Task: Create a due date automation trigger when advanced on, 2 hours before a card is due add fields with custom field "Resume" set to a number greater than 1 and greater than 10.
Action: Mouse moved to (886, 256)
Screenshot: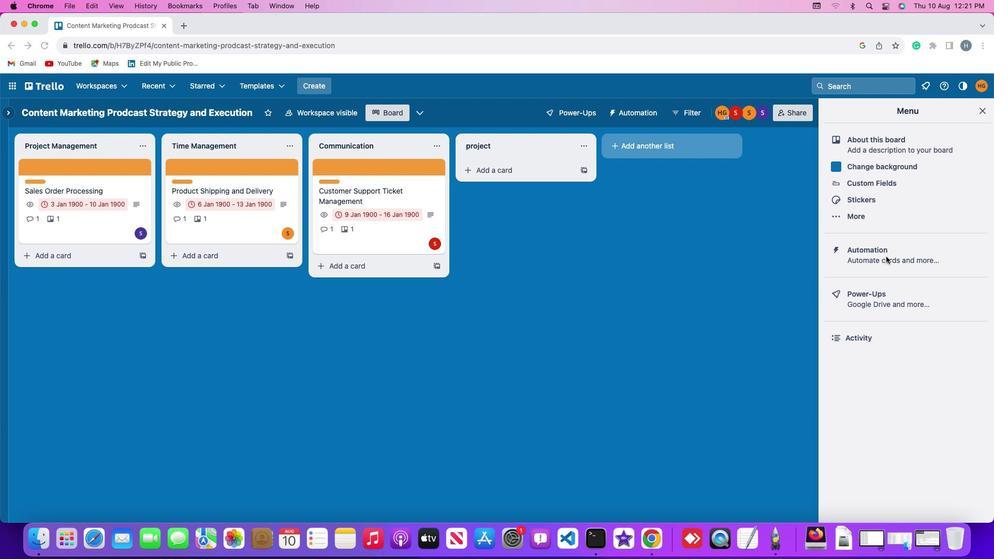 
Action: Mouse pressed left at (886, 256)
Screenshot: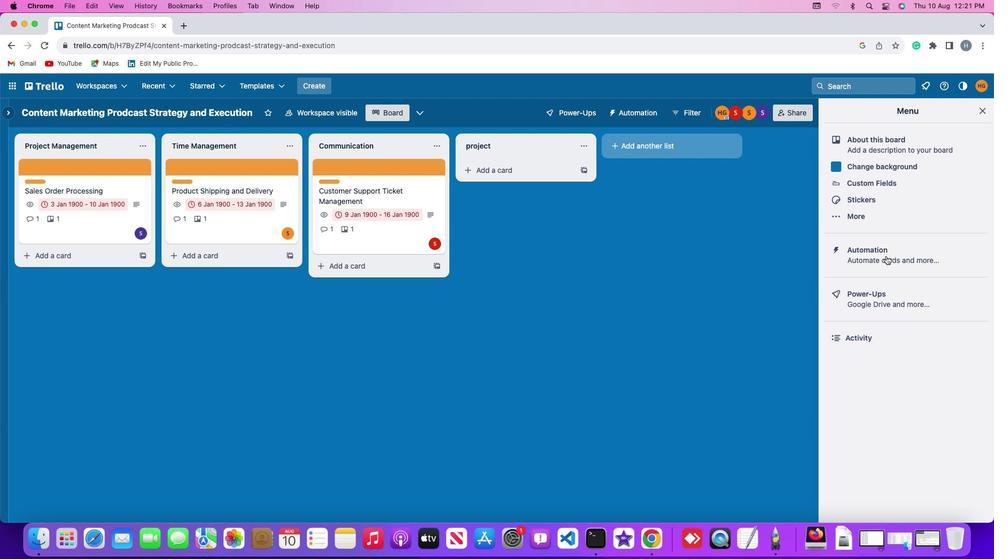 
Action: Mouse moved to (886, 256)
Screenshot: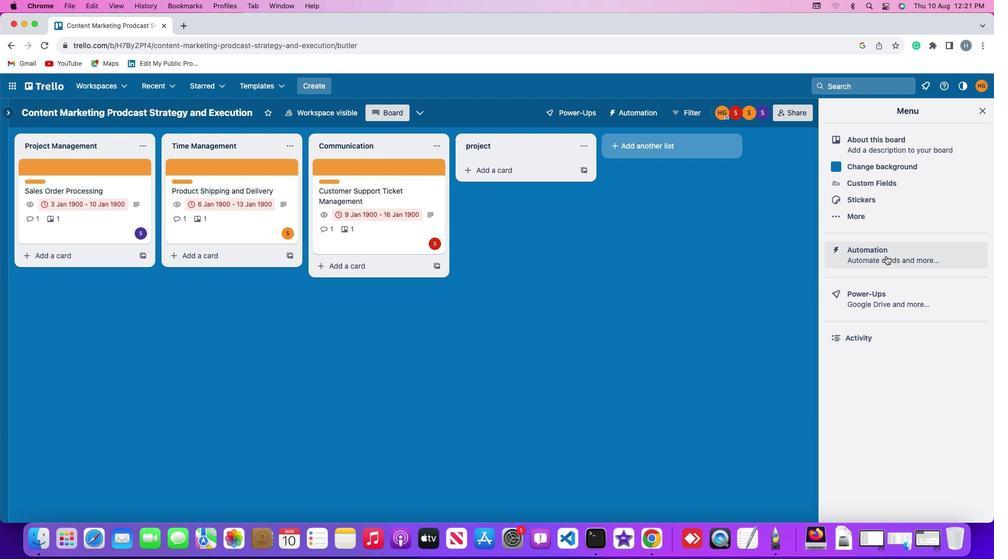
Action: Mouse pressed left at (886, 256)
Screenshot: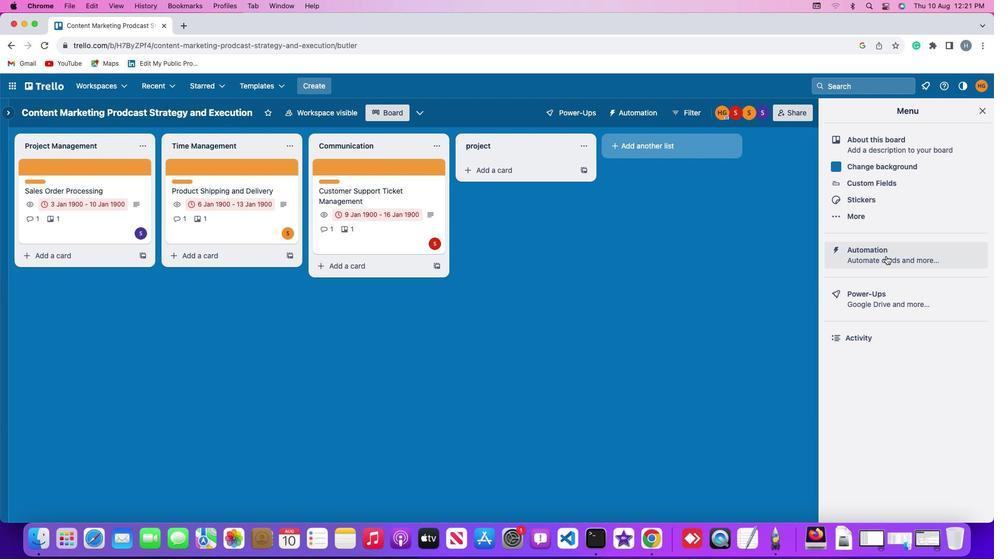 
Action: Mouse moved to (56, 246)
Screenshot: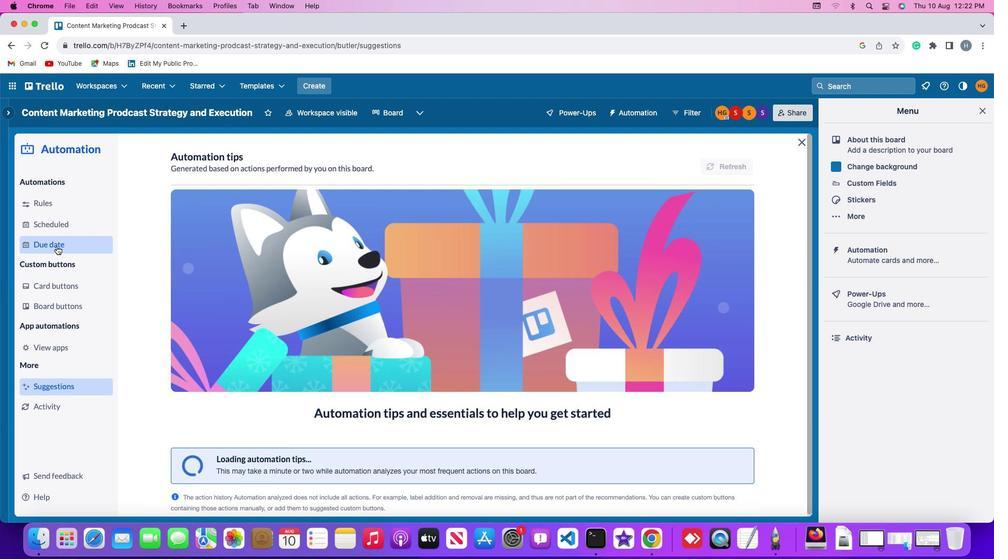 
Action: Mouse pressed left at (56, 246)
Screenshot: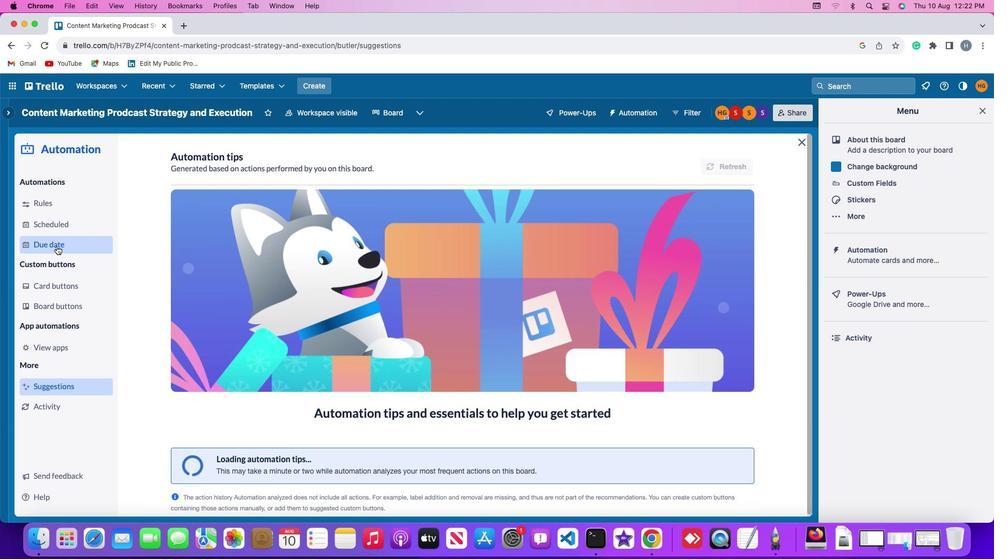 
Action: Mouse moved to (702, 159)
Screenshot: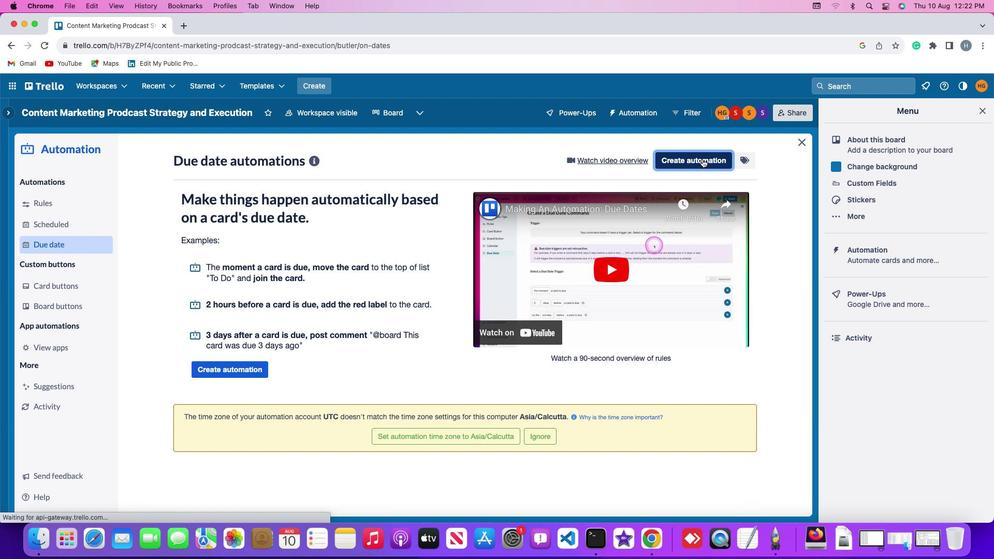 
Action: Mouse pressed left at (702, 159)
Screenshot: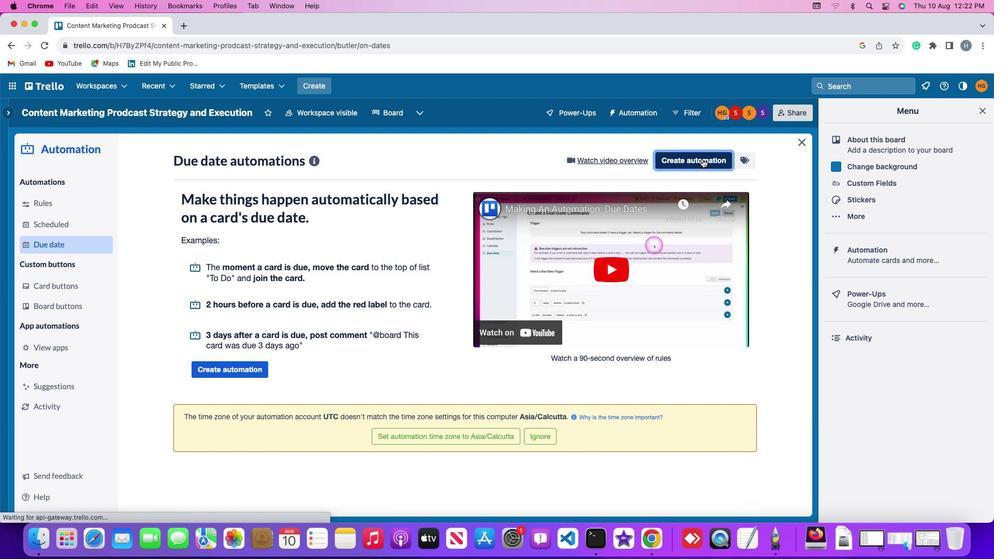 
Action: Mouse moved to (301, 258)
Screenshot: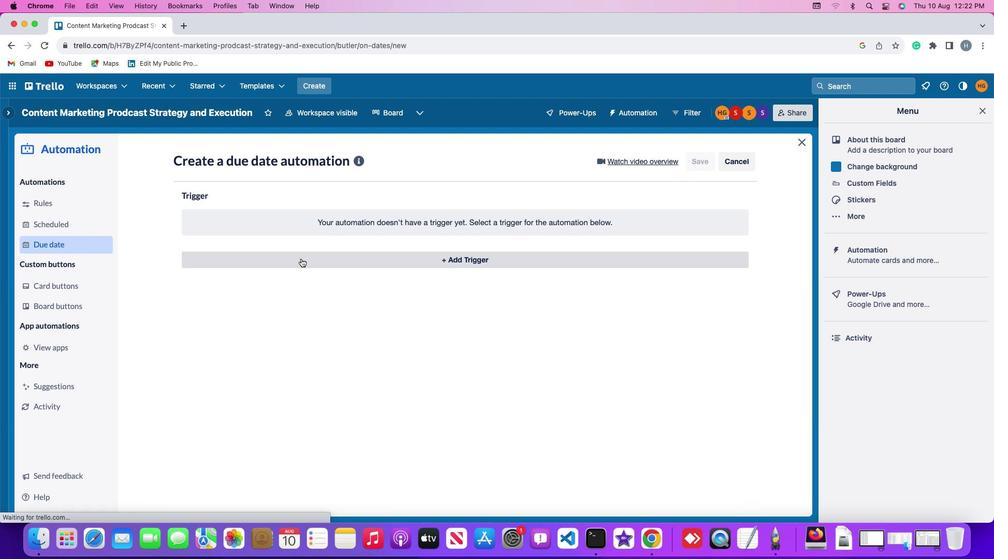 
Action: Mouse pressed left at (301, 258)
Screenshot: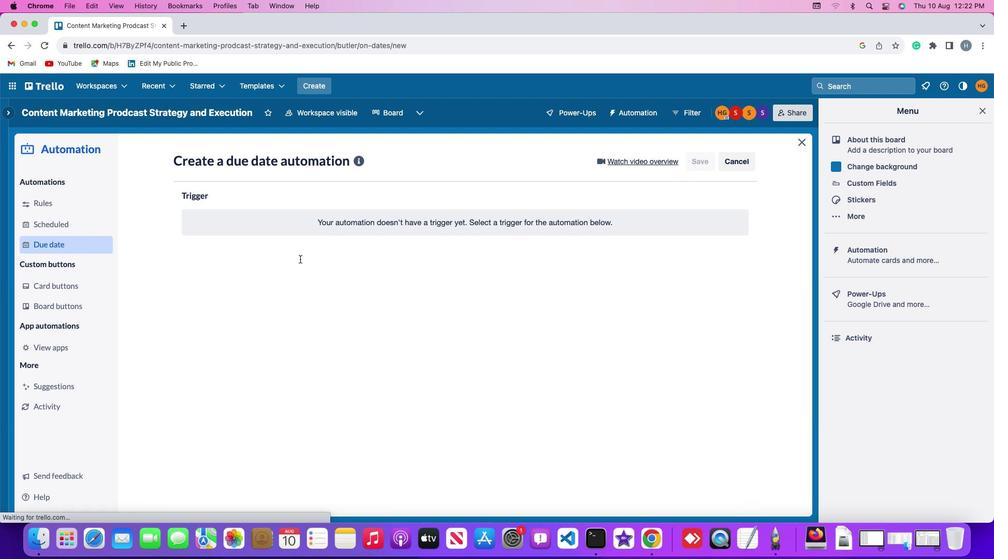 
Action: Mouse moved to (205, 417)
Screenshot: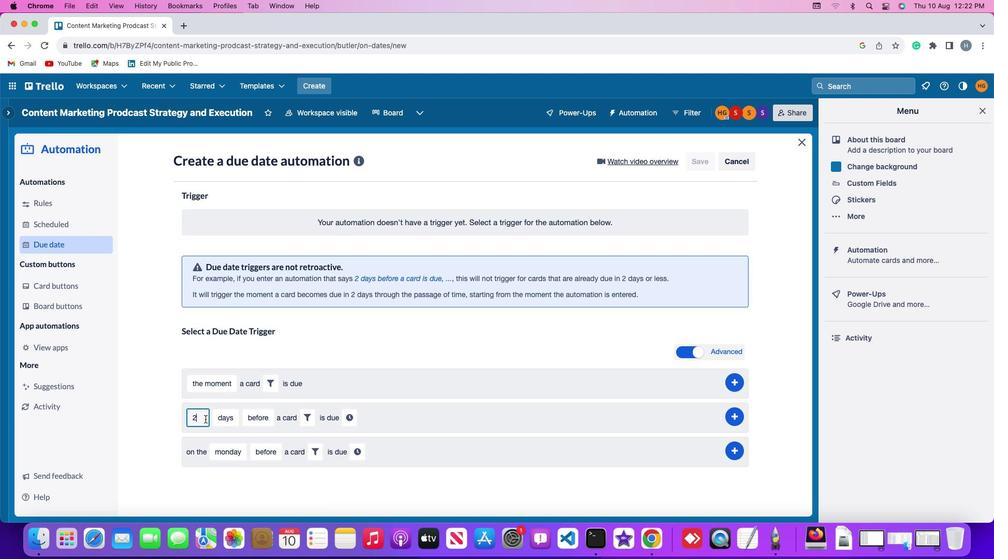 
Action: Mouse pressed left at (205, 417)
Screenshot: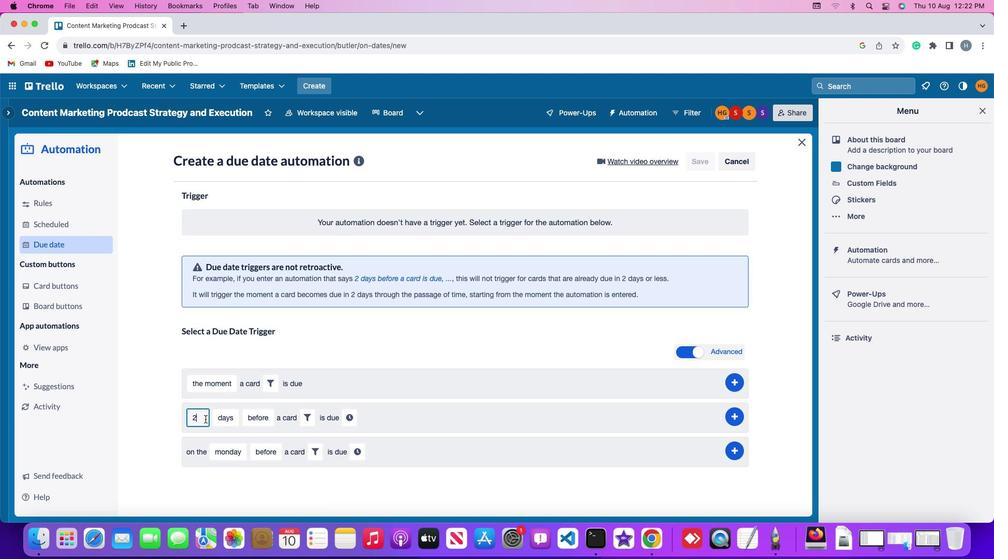 
Action: Mouse moved to (206, 419)
Screenshot: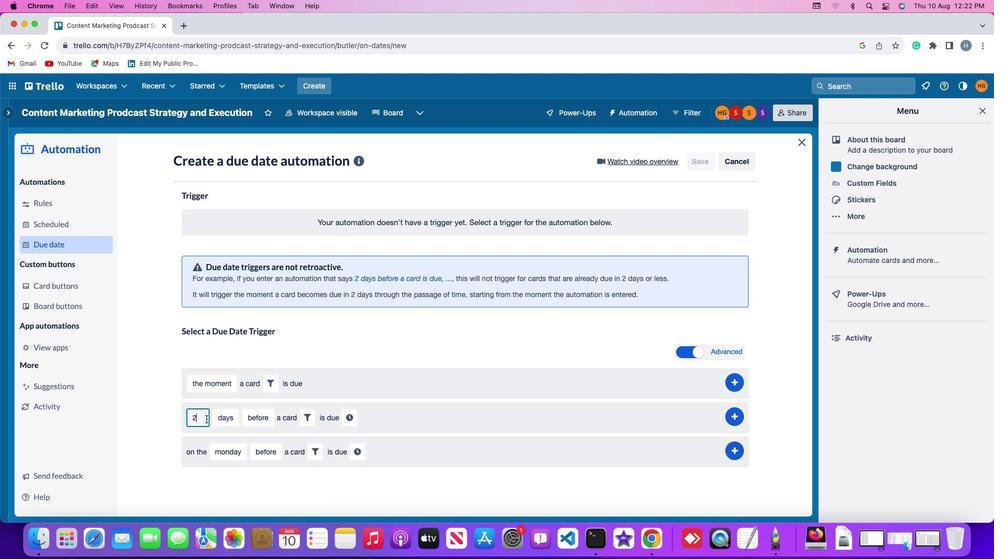 
Action: Key pressed Key.backspace
Screenshot: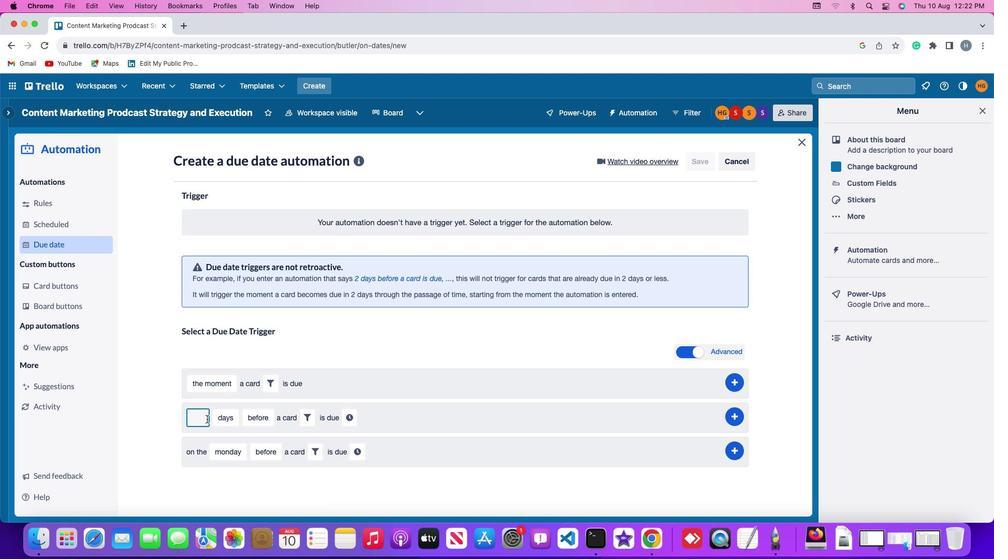 
Action: Mouse moved to (209, 419)
Screenshot: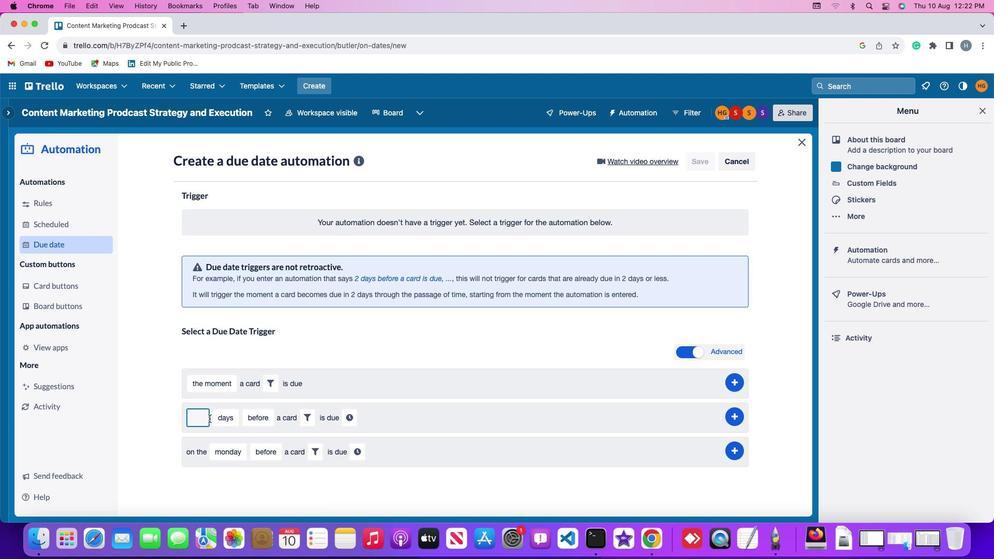
Action: Key pressed '2'
Screenshot: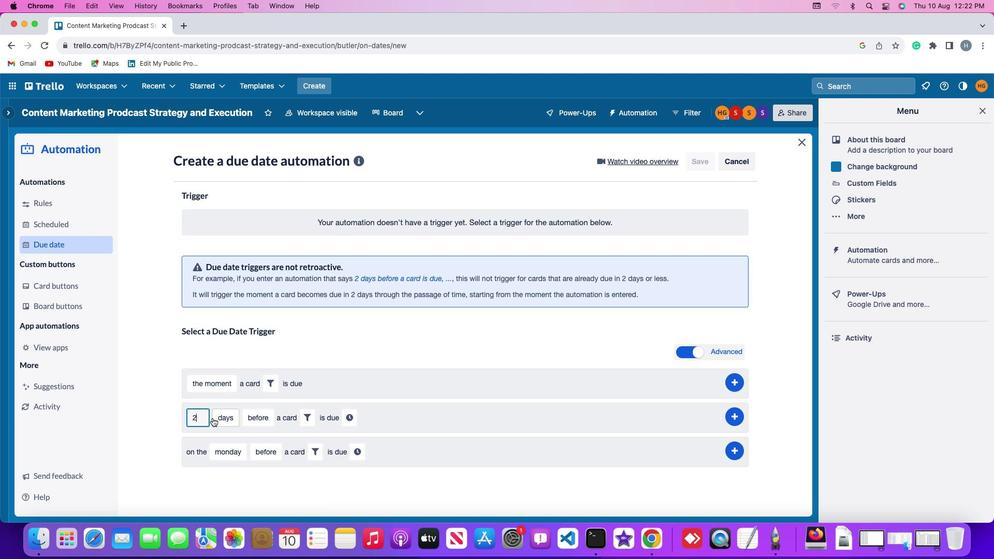 
Action: Mouse moved to (228, 417)
Screenshot: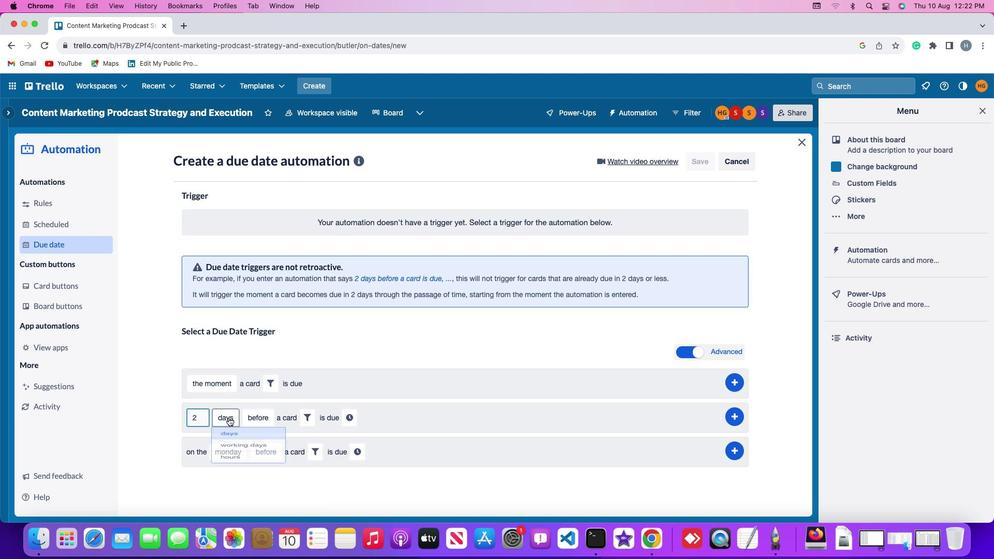 
Action: Mouse pressed left at (228, 417)
Screenshot: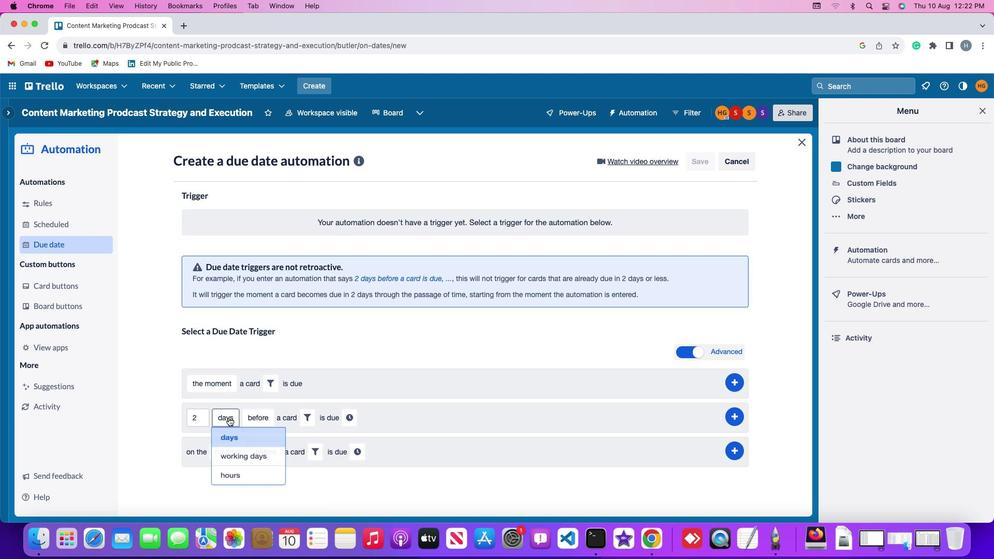 
Action: Mouse moved to (239, 481)
Screenshot: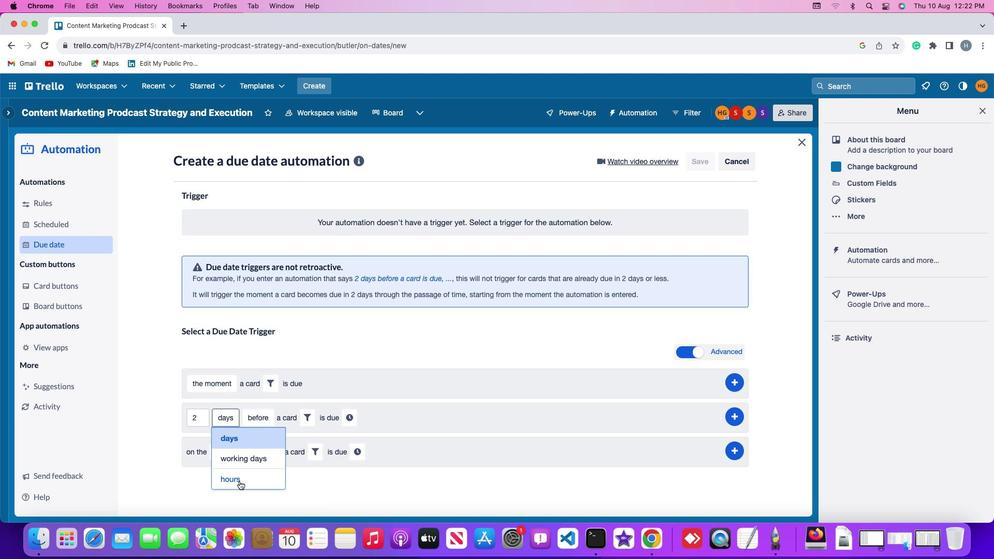 
Action: Mouse pressed left at (239, 481)
Screenshot: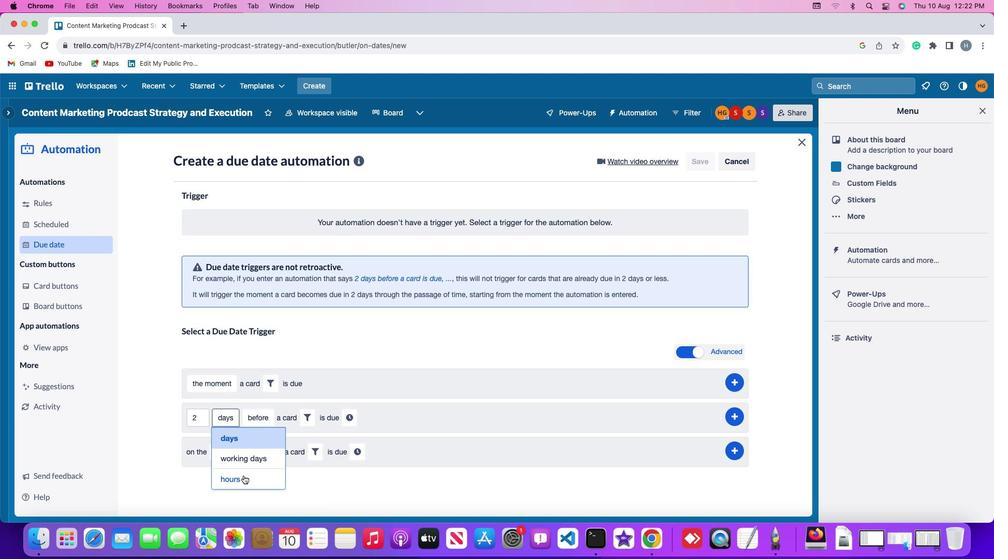 
Action: Mouse moved to (266, 416)
Screenshot: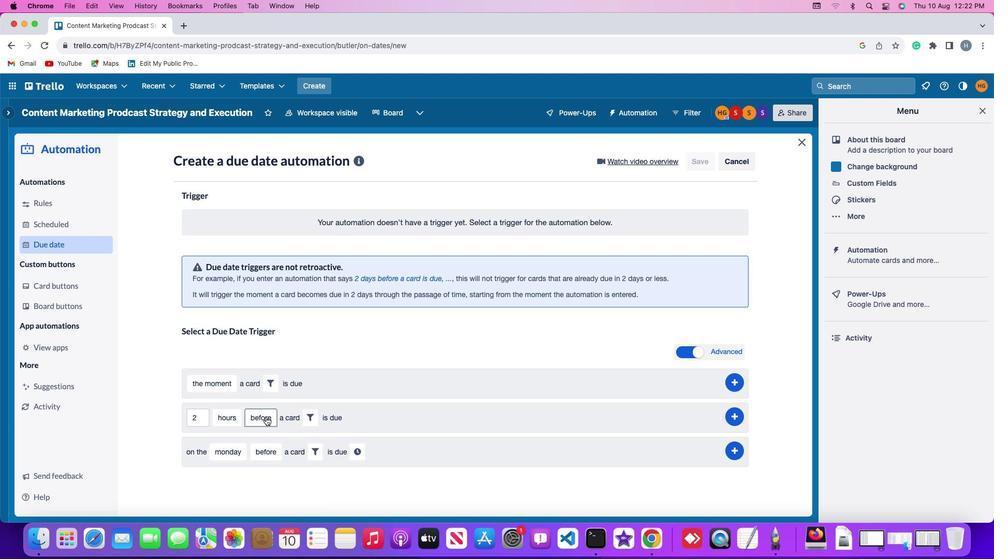
Action: Mouse pressed left at (266, 416)
Screenshot: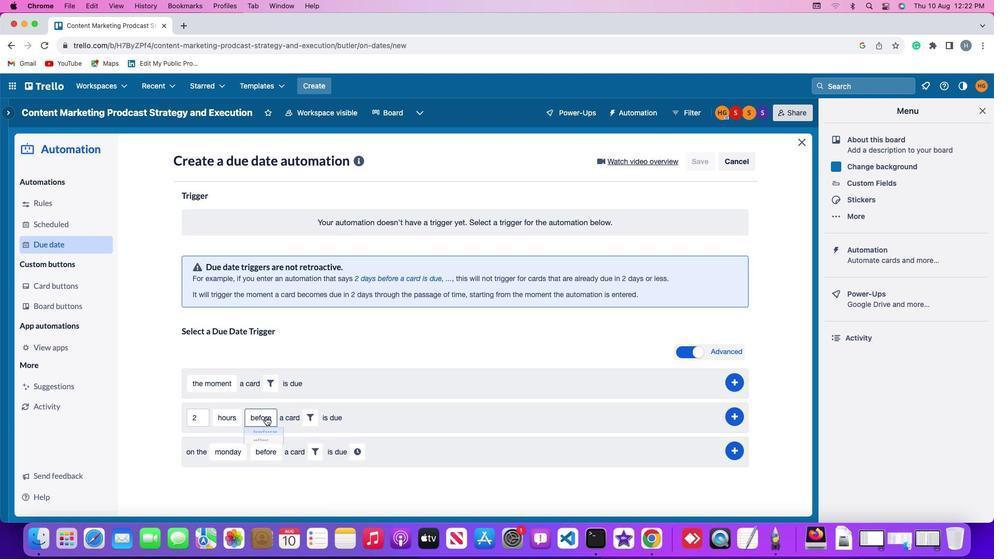 
Action: Mouse moved to (269, 433)
Screenshot: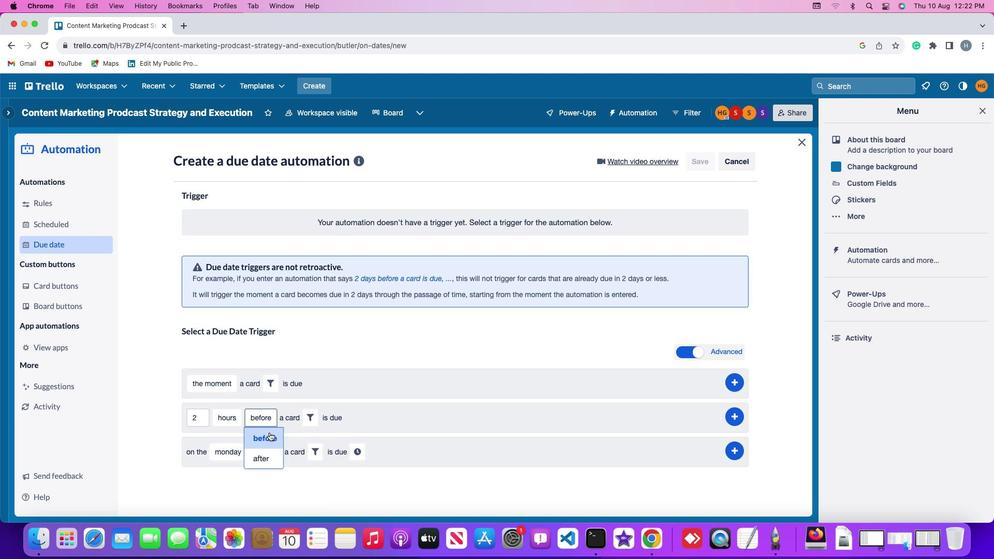 
Action: Mouse pressed left at (269, 433)
Screenshot: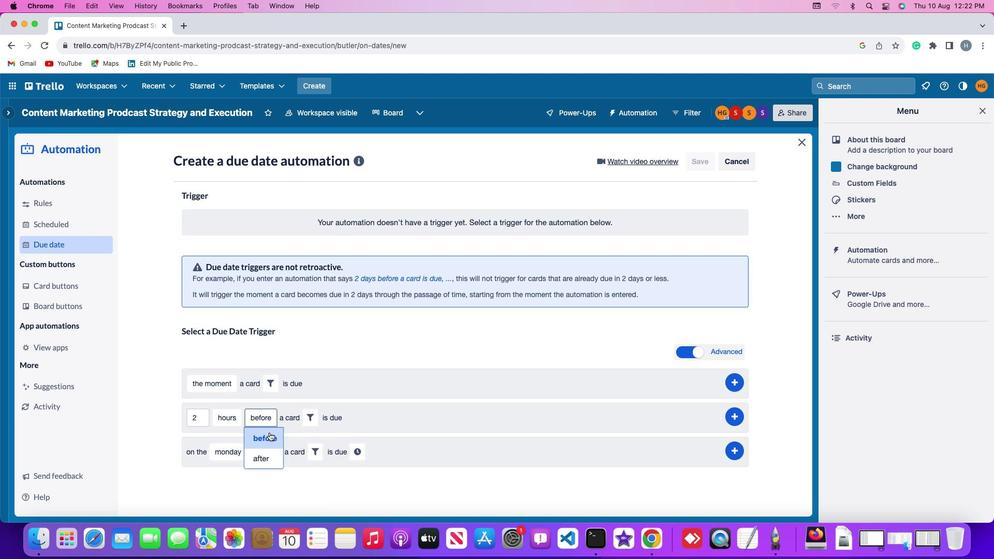 
Action: Mouse moved to (306, 416)
Screenshot: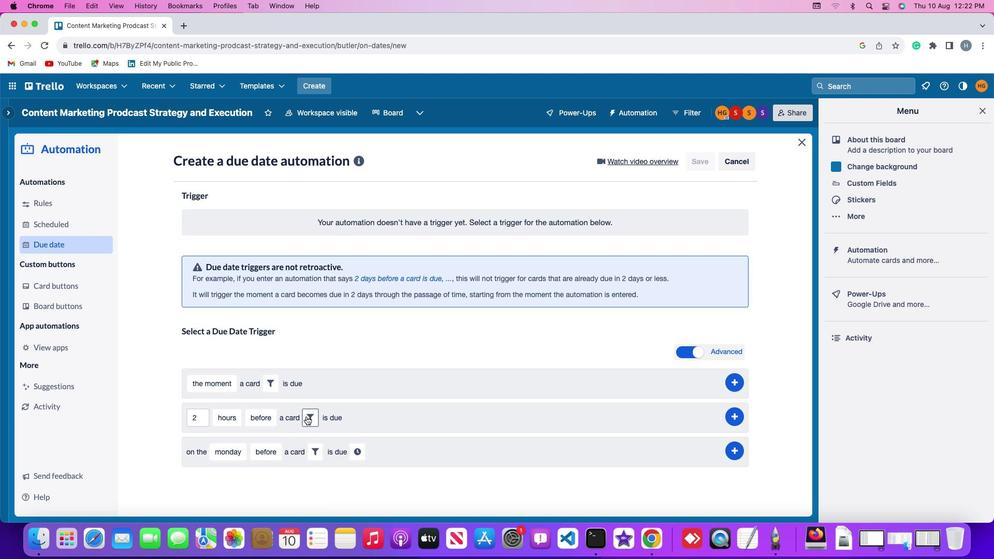 
Action: Mouse pressed left at (306, 416)
Screenshot: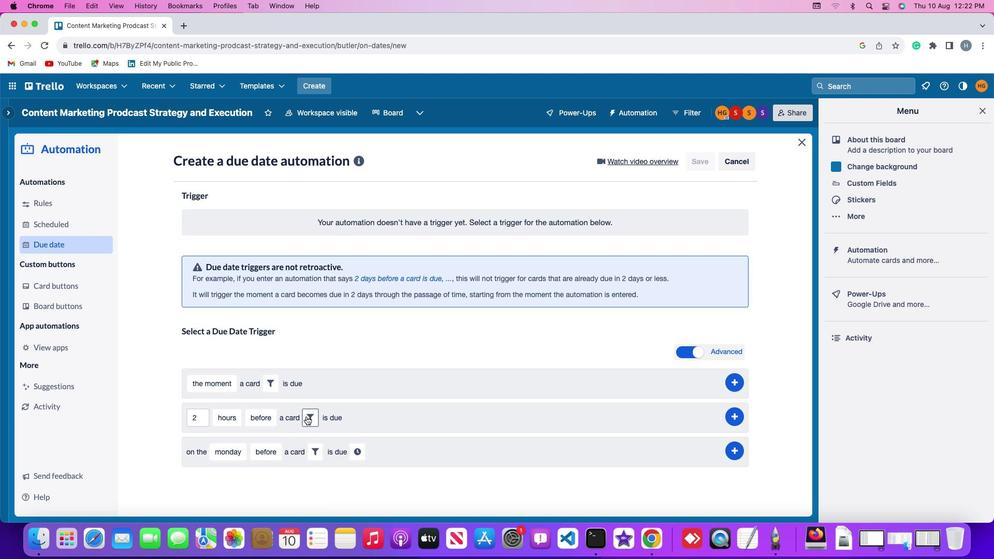 
Action: Mouse moved to (487, 447)
Screenshot: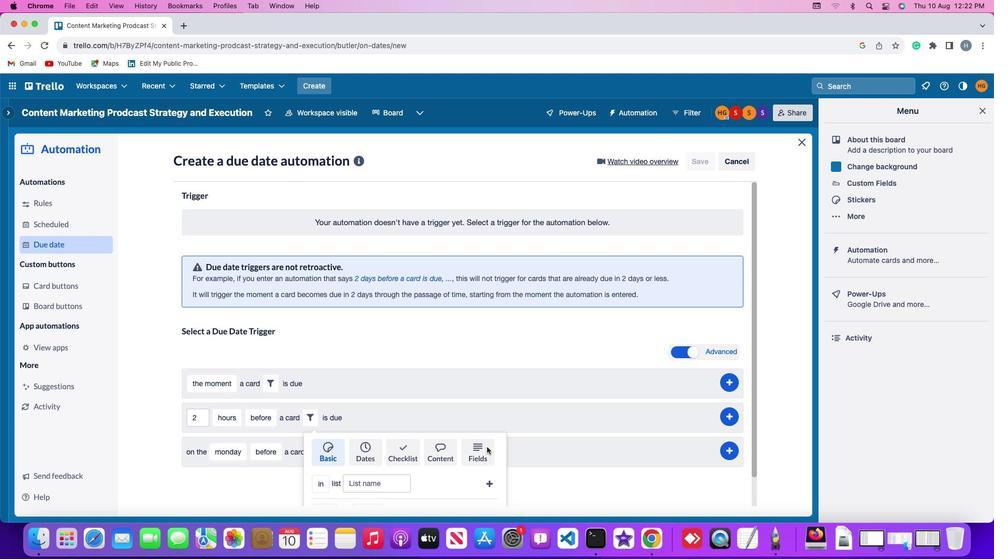
Action: Mouse pressed left at (487, 447)
Screenshot: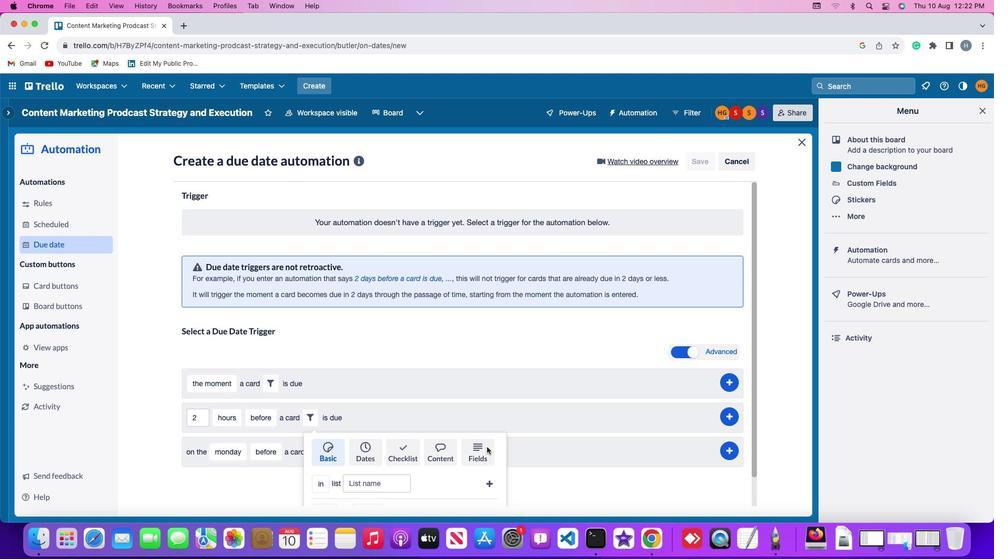 
Action: Mouse moved to (275, 468)
Screenshot: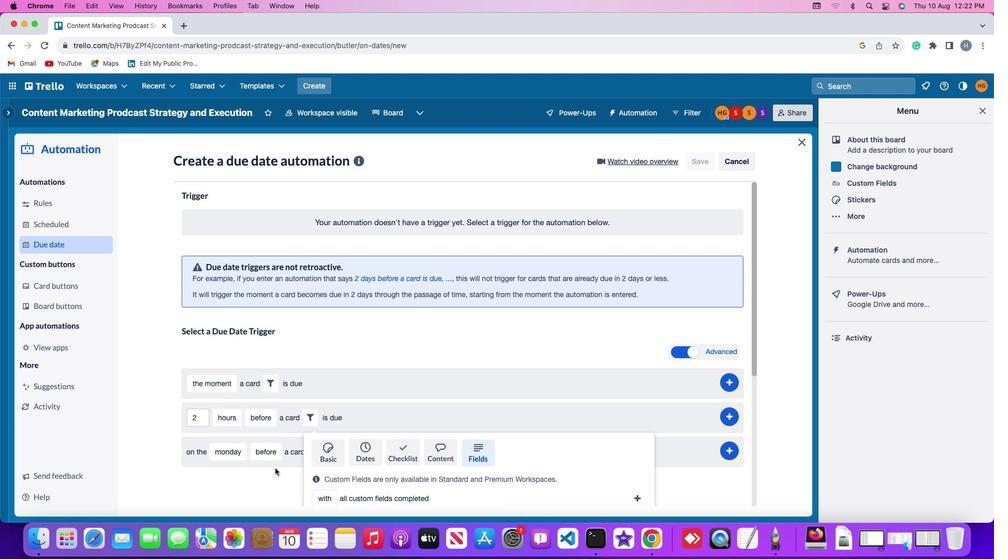 
Action: Mouse scrolled (275, 468) with delta (0, 0)
Screenshot: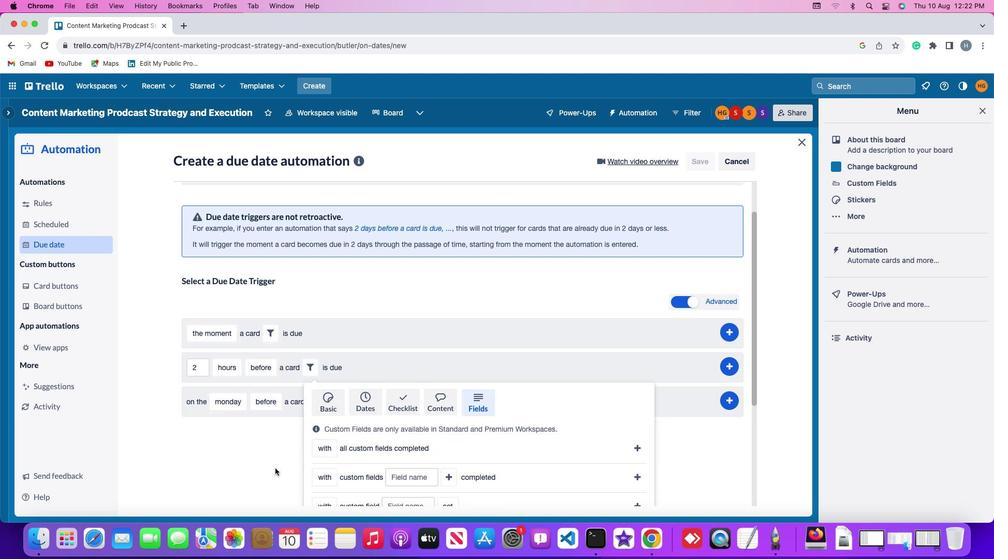 
Action: Mouse scrolled (275, 468) with delta (0, 0)
Screenshot: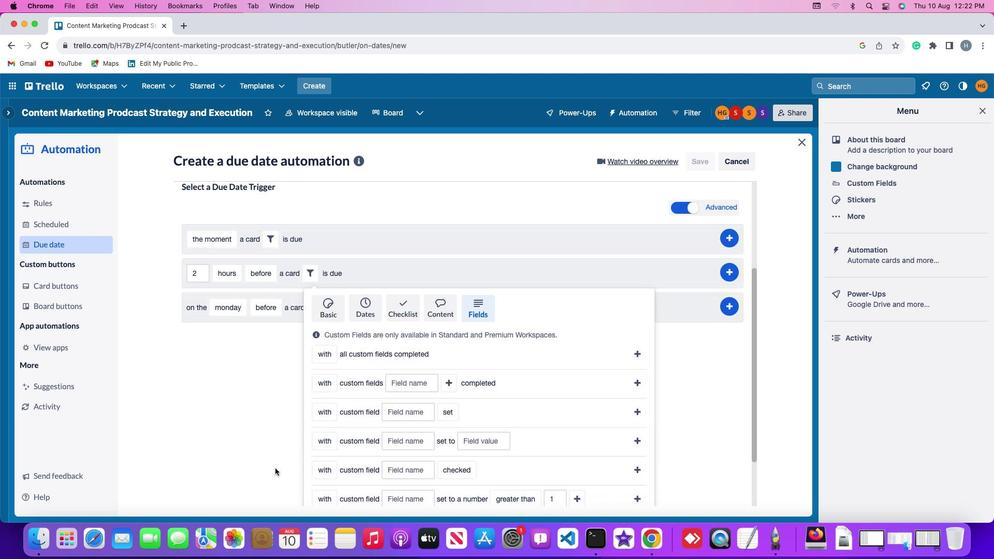 
Action: Mouse scrolled (275, 468) with delta (0, -1)
Screenshot: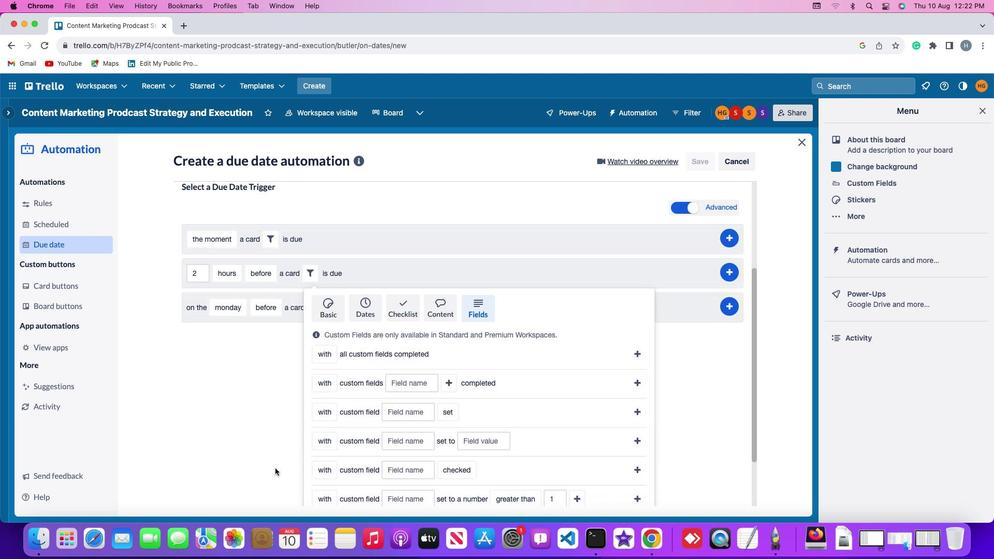 
Action: Mouse scrolled (275, 468) with delta (0, -2)
Screenshot: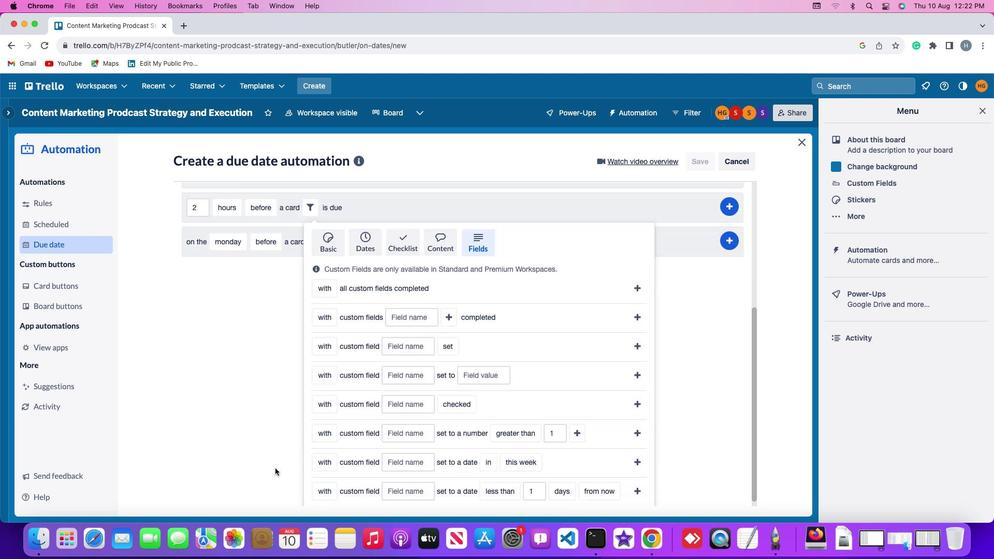 
Action: Mouse scrolled (275, 468) with delta (0, 0)
Screenshot: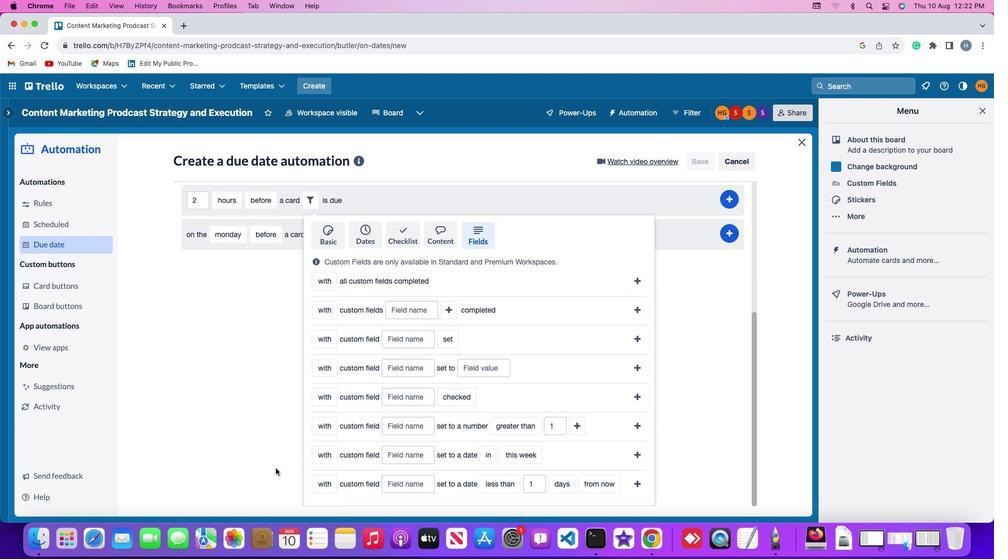 
Action: Mouse scrolled (275, 468) with delta (0, 0)
Screenshot: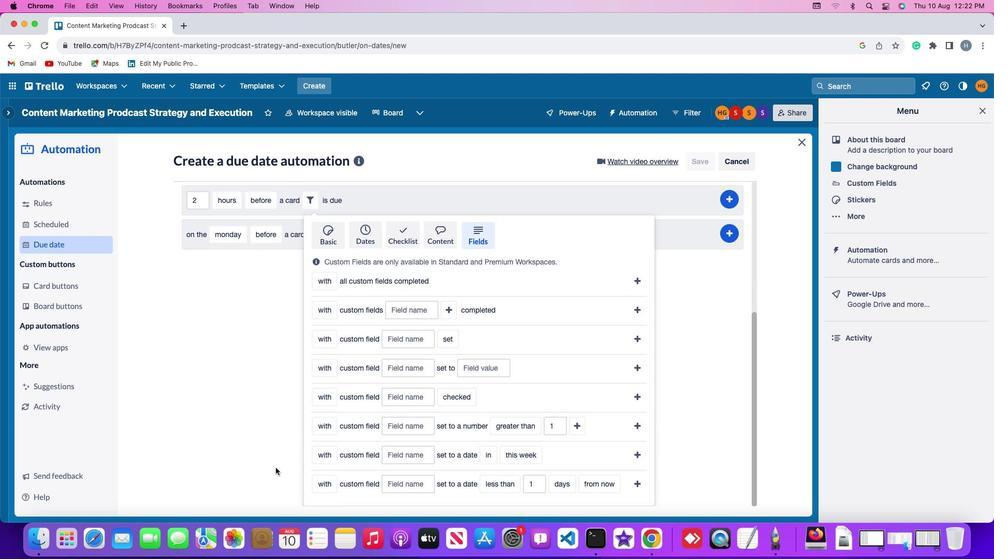 
Action: Mouse scrolled (275, 468) with delta (0, -1)
Screenshot: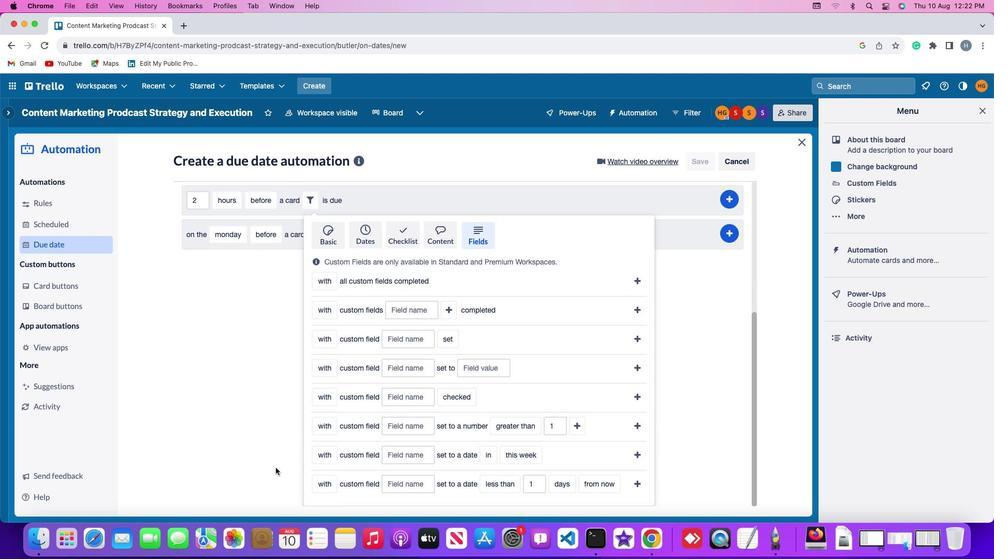 
Action: Mouse scrolled (275, 468) with delta (0, -2)
Screenshot: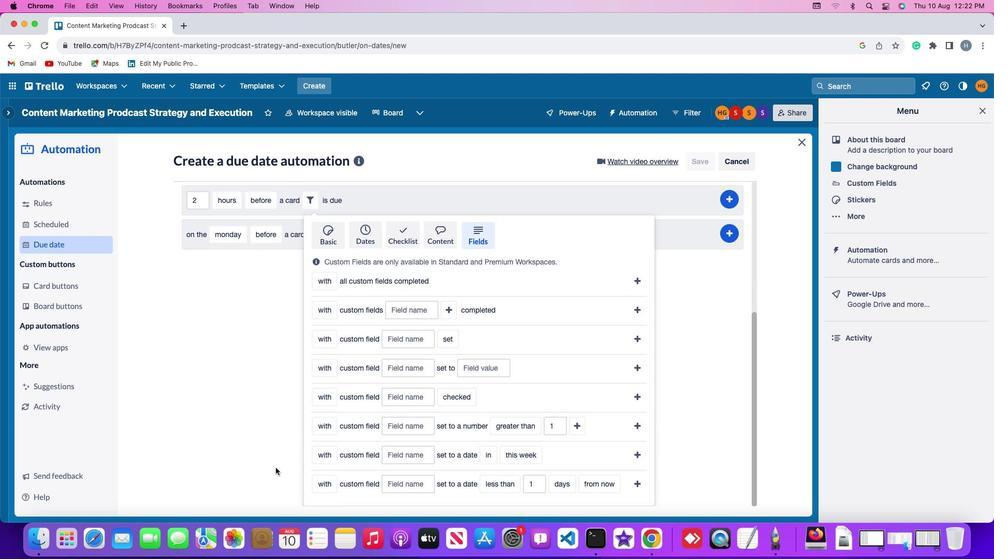 
Action: Mouse scrolled (275, 468) with delta (0, -3)
Screenshot: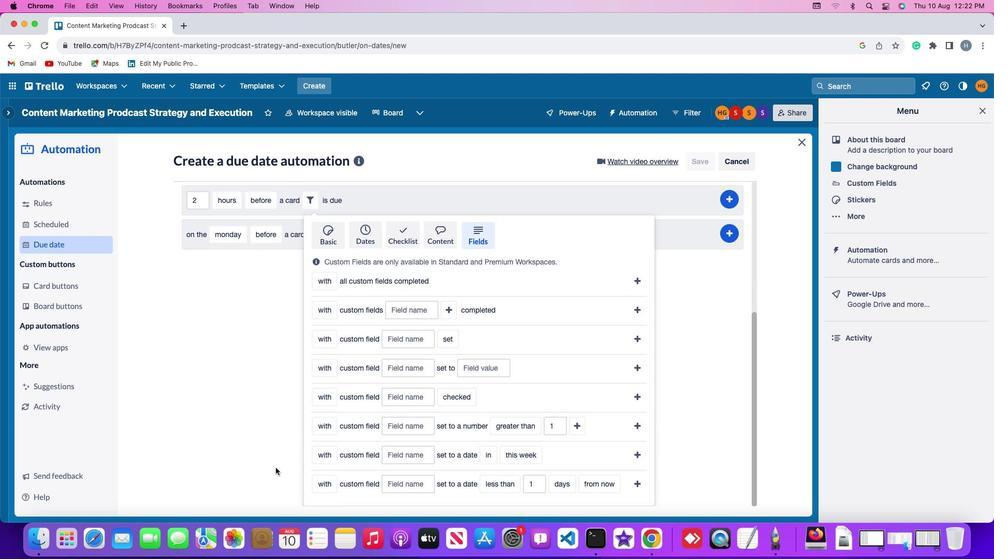 
Action: Mouse moved to (275, 468)
Screenshot: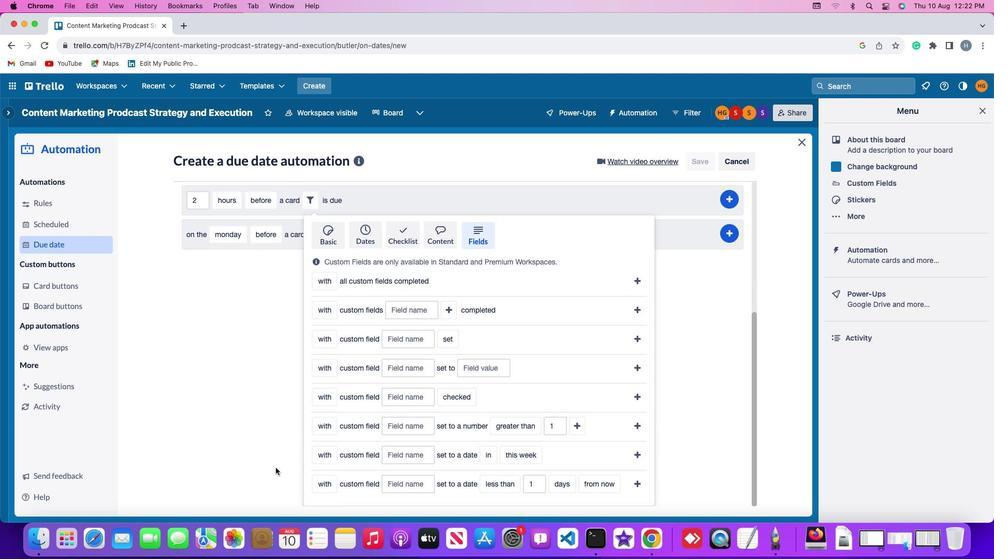 
Action: Mouse scrolled (275, 468) with delta (0, 0)
Screenshot: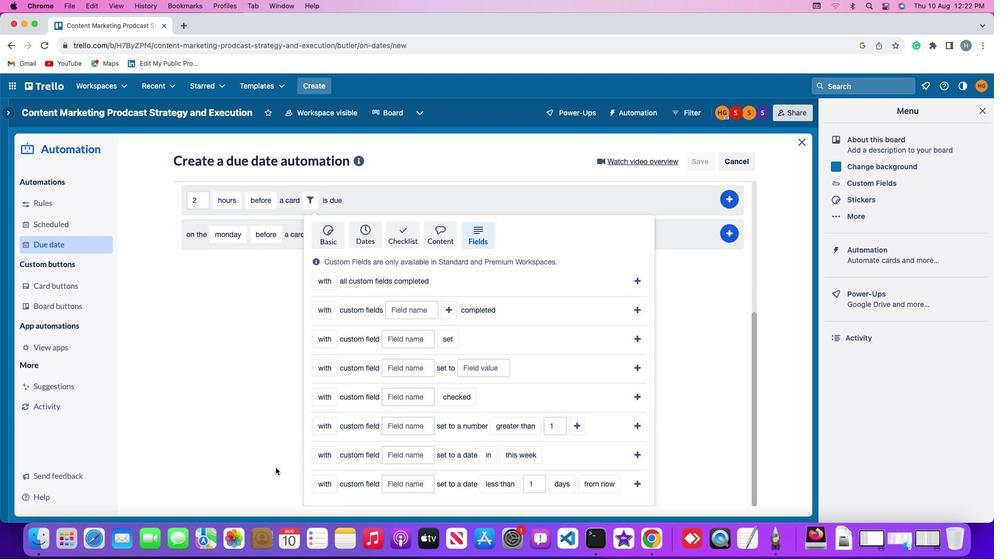 
Action: Mouse scrolled (275, 468) with delta (0, 0)
Screenshot: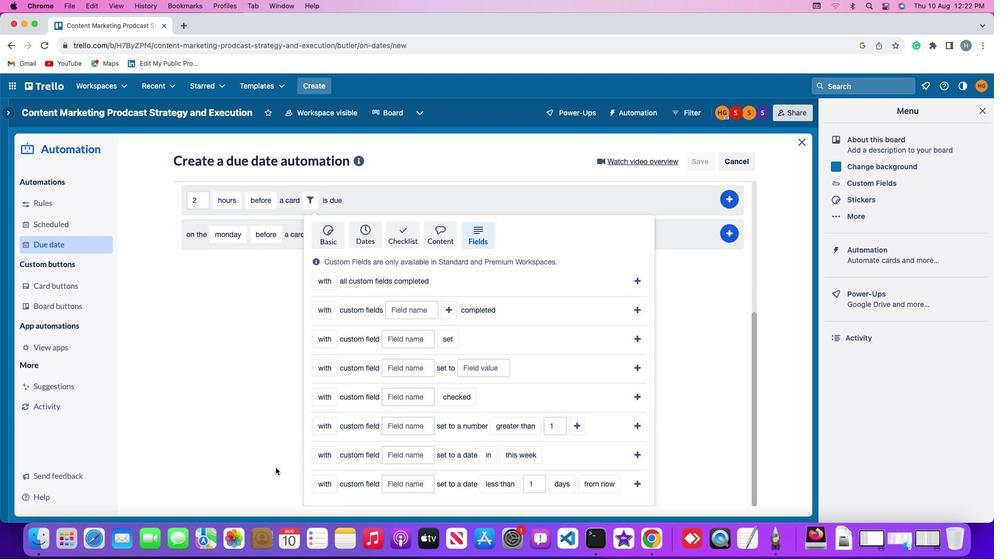 
Action: Mouse scrolled (275, 468) with delta (0, -1)
Screenshot: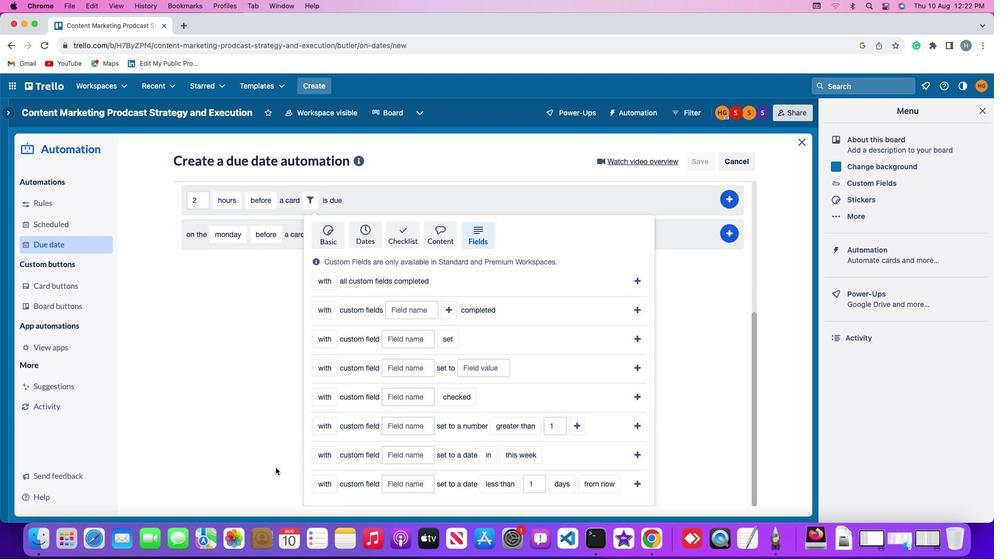 
Action: Mouse moved to (329, 423)
Screenshot: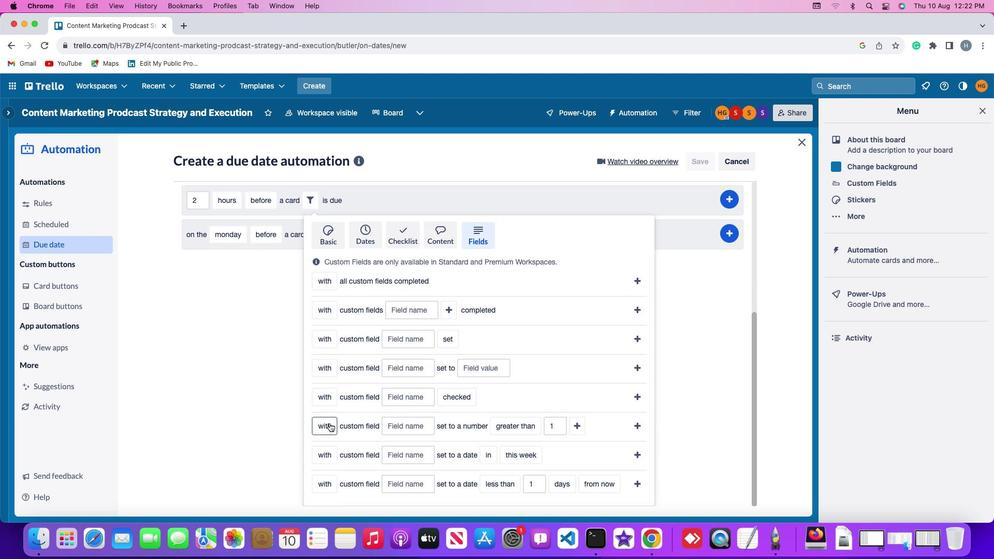 
Action: Mouse pressed left at (329, 423)
Screenshot: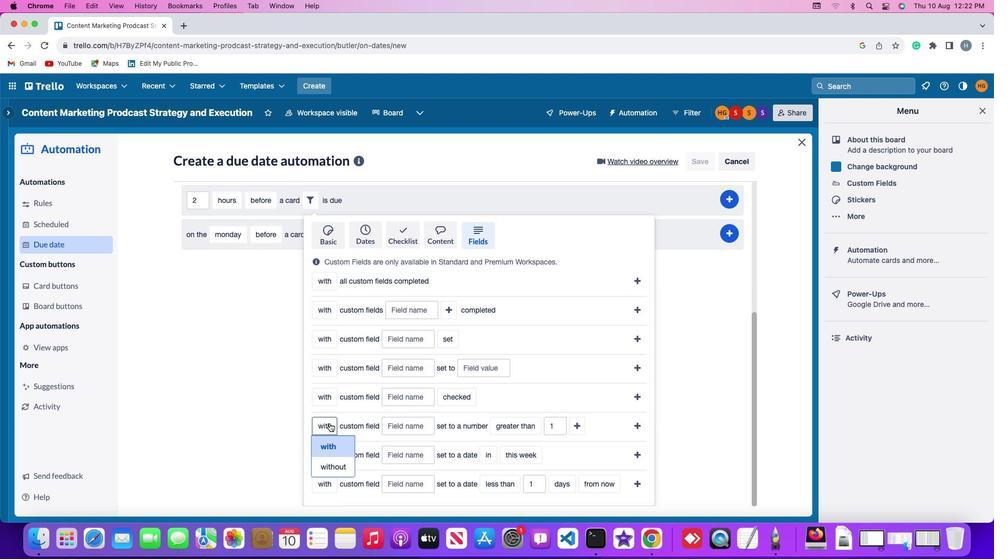 
Action: Mouse moved to (336, 442)
Screenshot: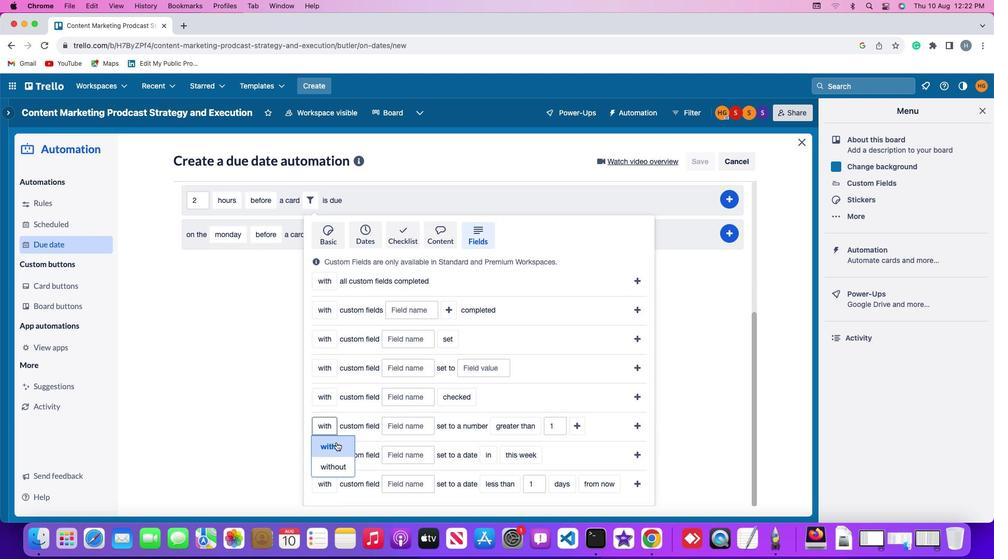 
Action: Mouse pressed left at (336, 442)
Screenshot: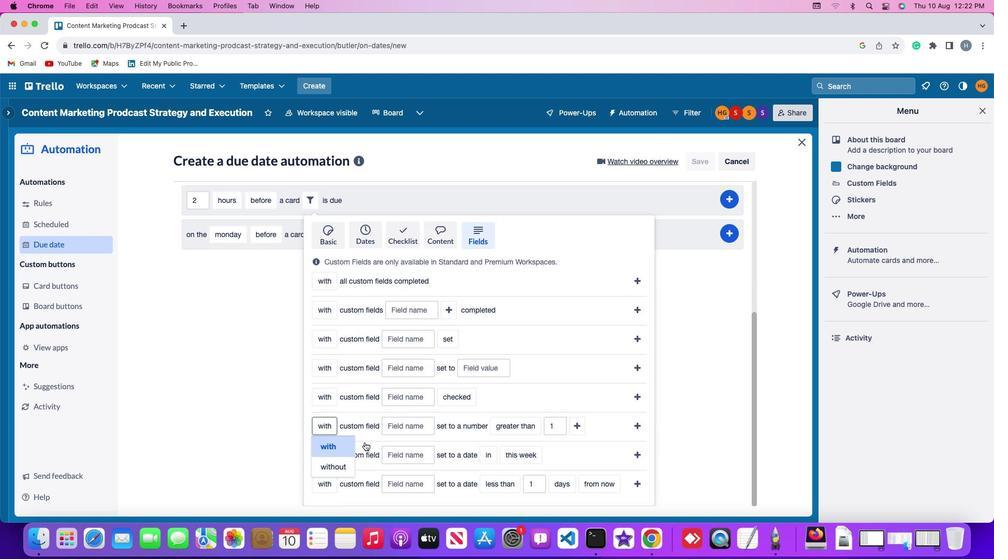 
Action: Mouse moved to (408, 428)
Screenshot: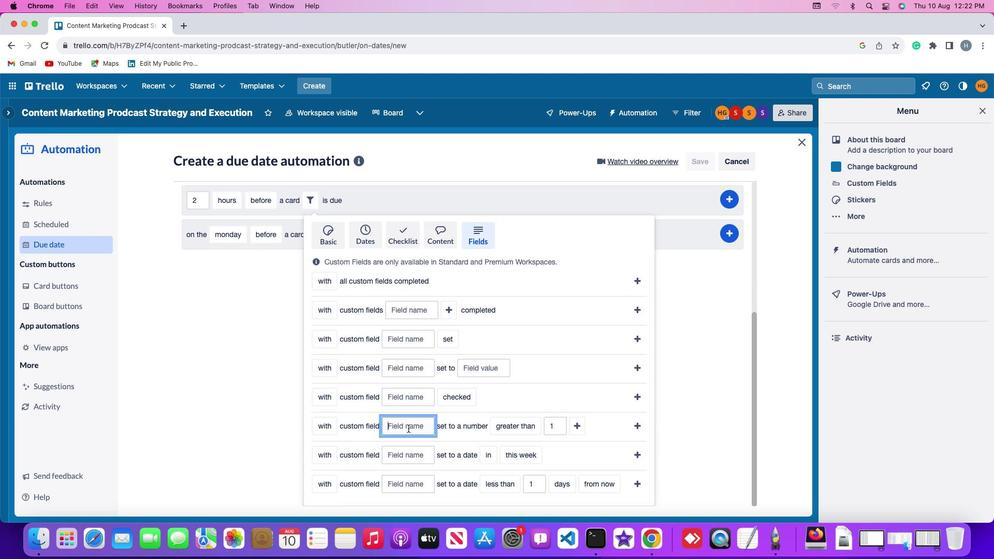 
Action: Mouse pressed left at (408, 428)
Screenshot: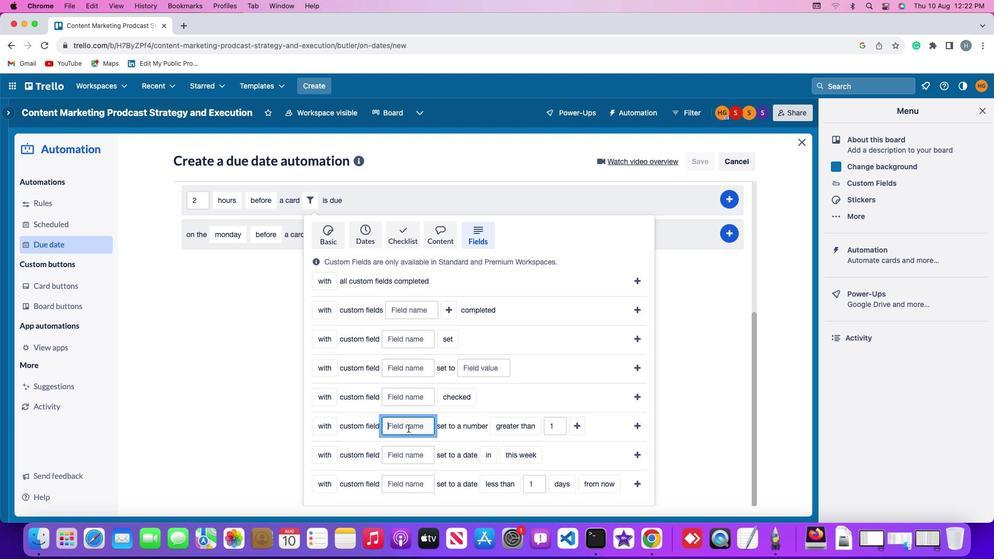 
Action: Mouse moved to (409, 424)
Screenshot: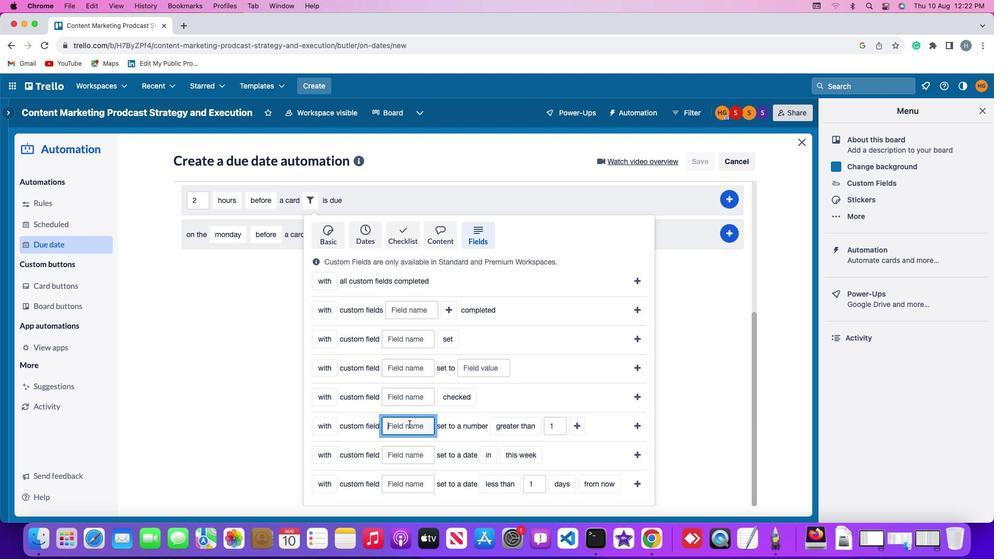 
Action: Key pressed Key.shift'R''e''s''u''m''e'
Screenshot: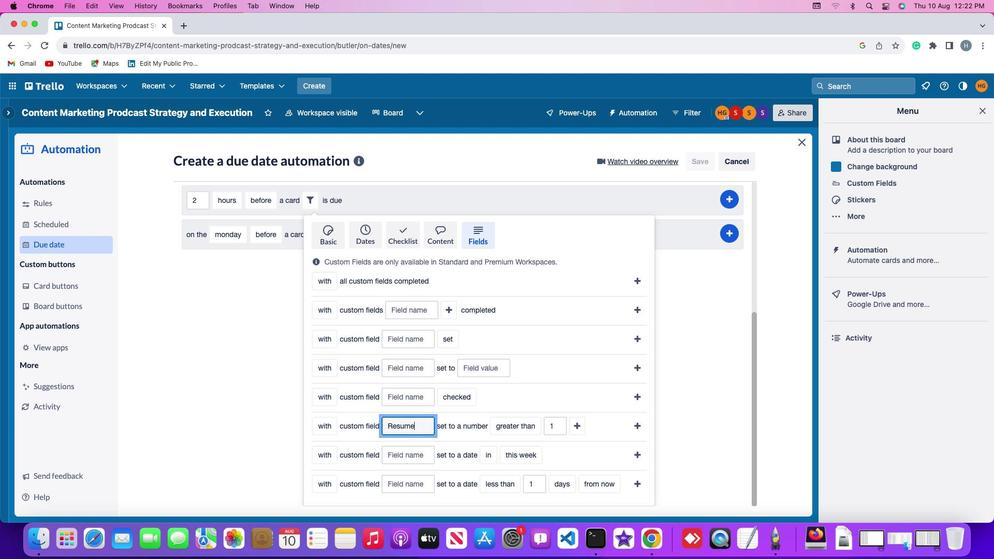 
Action: Mouse moved to (500, 427)
Screenshot: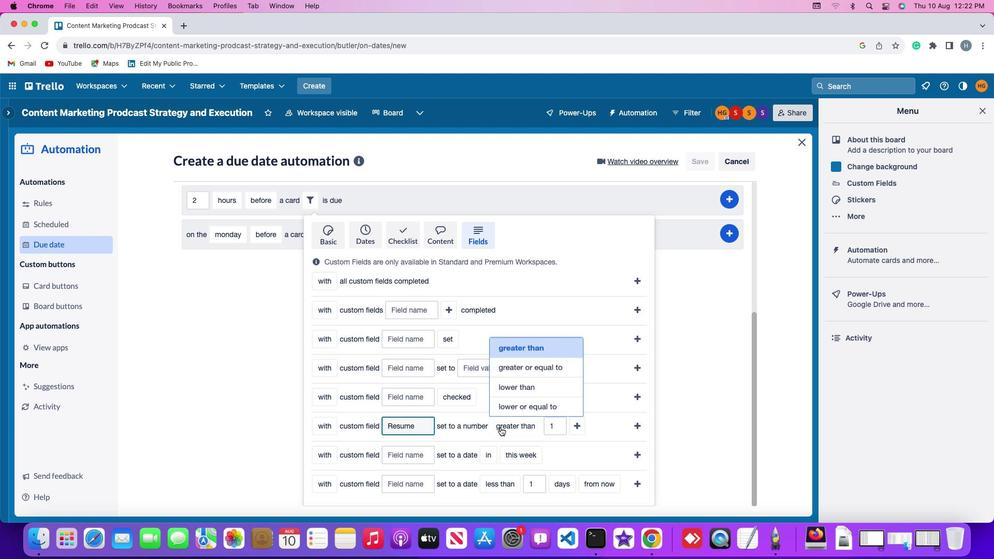 
Action: Mouse pressed left at (500, 427)
Screenshot: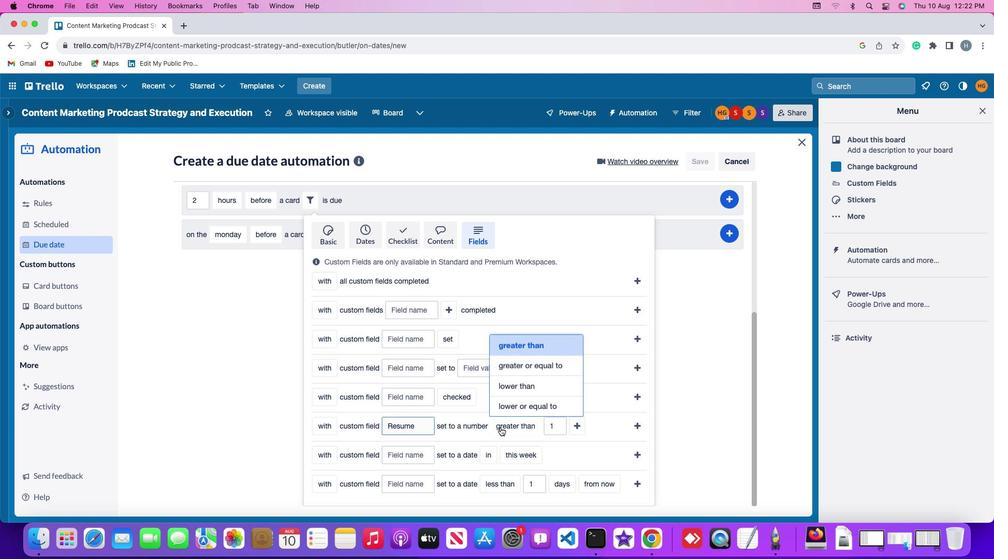 
Action: Mouse moved to (524, 350)
Screenshot: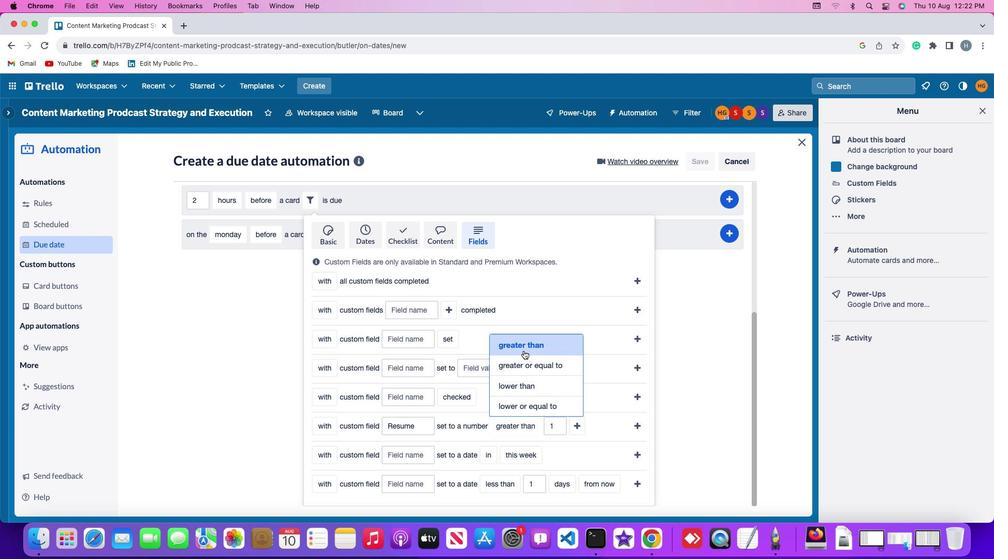
Action: Mouse pressed left at (524, 350)
Screenshot: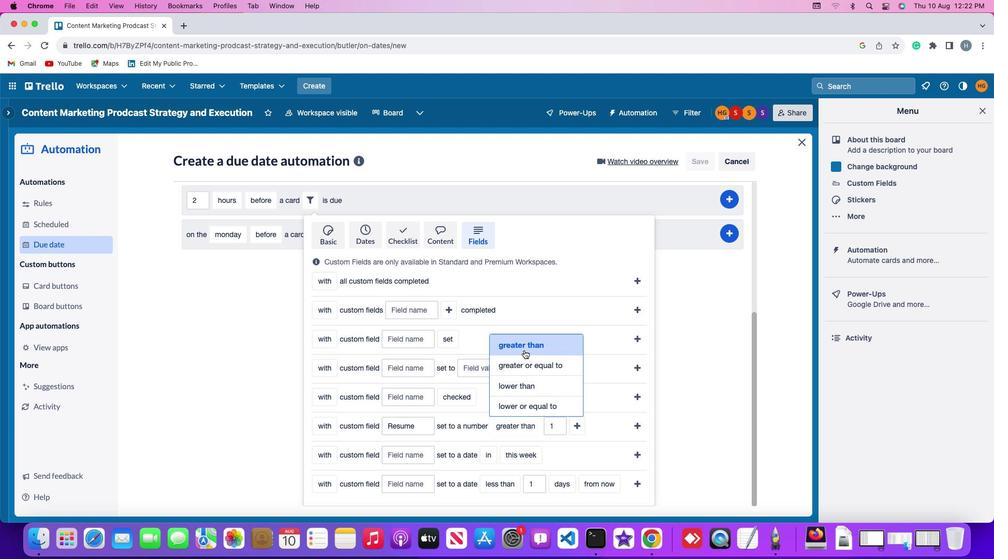 
Action: Mouse moved to (558, 421)
Screenshot: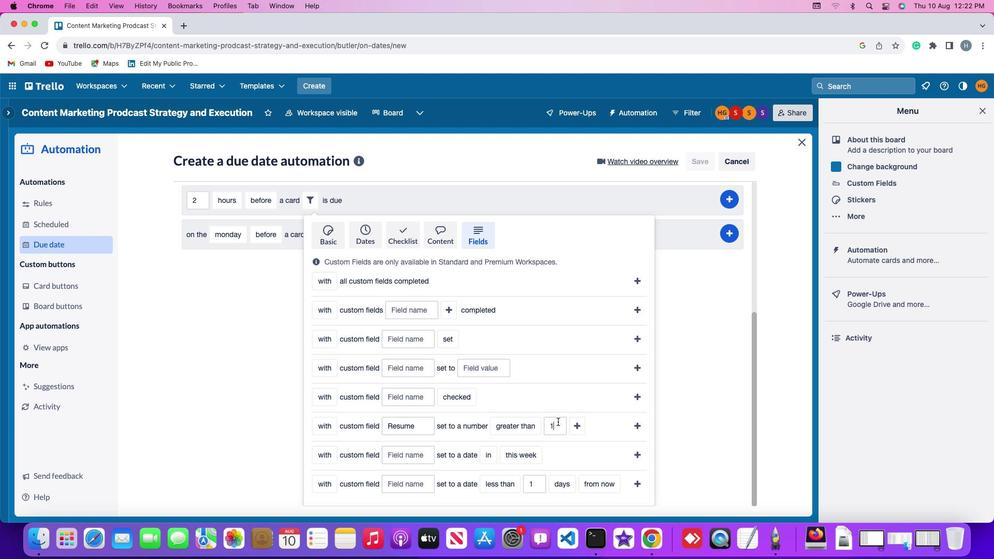
Action: Mouse pressed left at (558, 421)
Screenshot: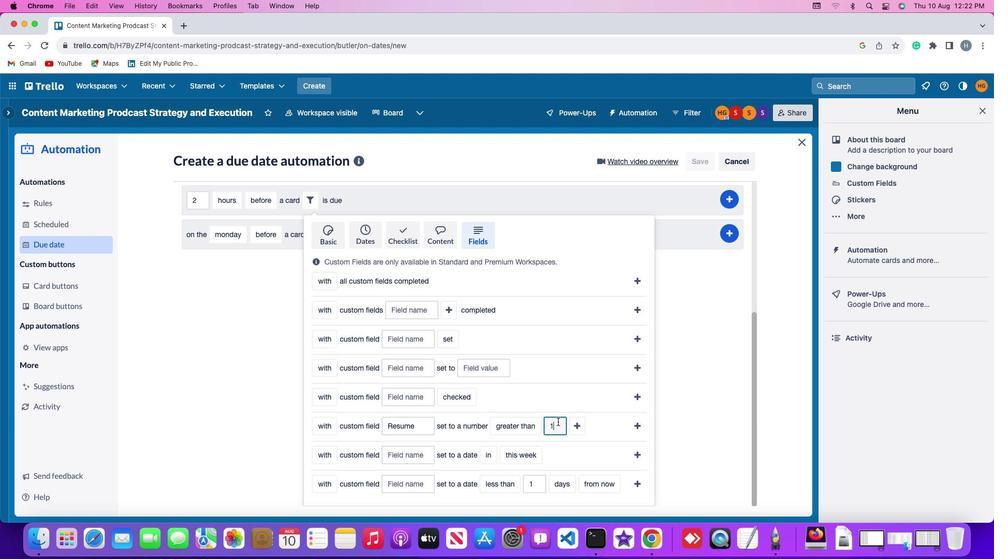 
Action: Mouse moved to (558, 421)
Screenshot: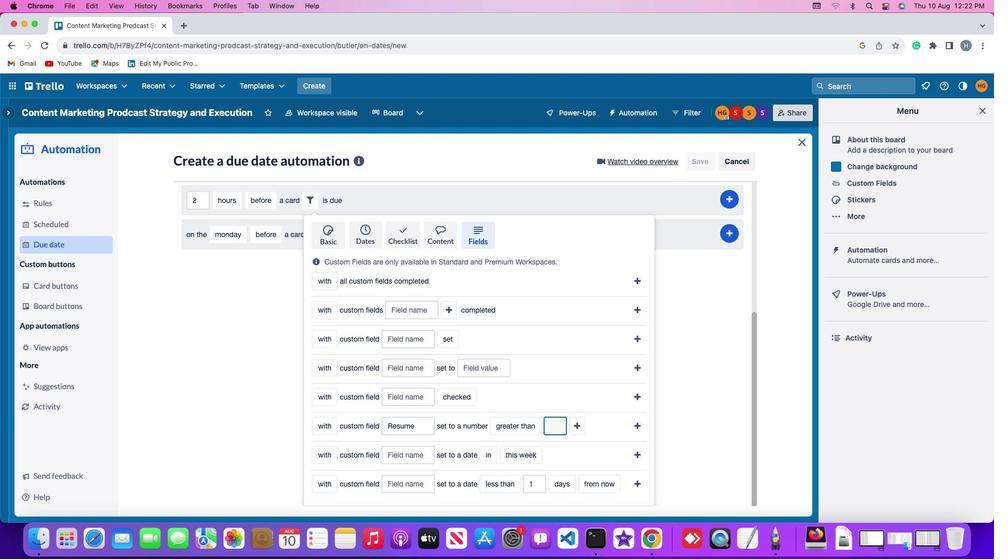 
Action: Key pressed Key.backspace'1'
Screenshot: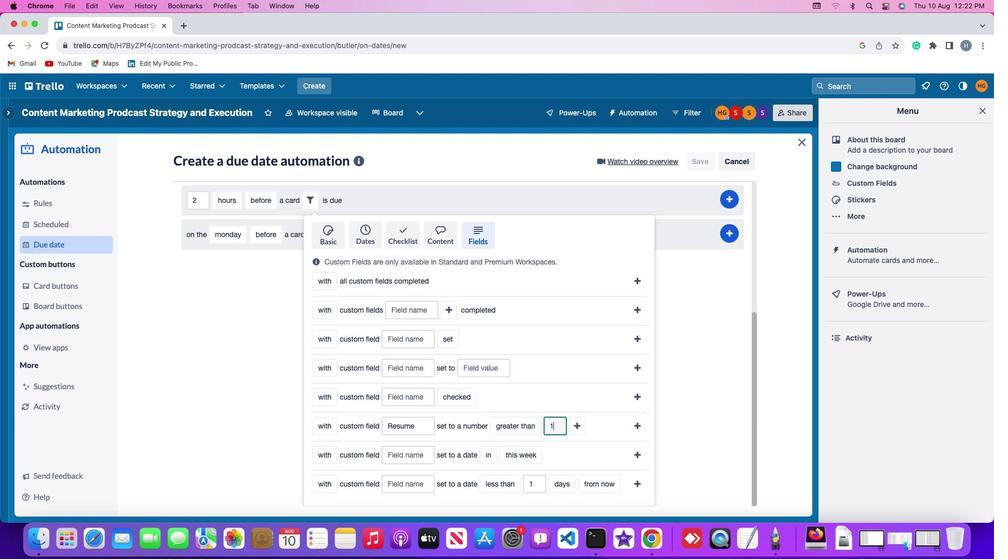 
Action: Mouse moved to (570, 425)
Screenshot: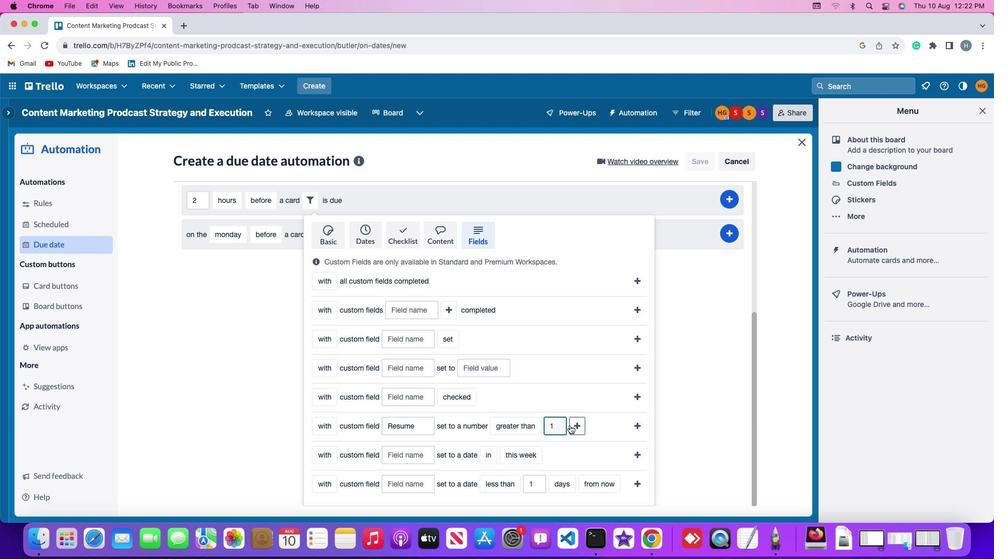 
Action: Mouse pressed left at (570, 425)
Screenshot: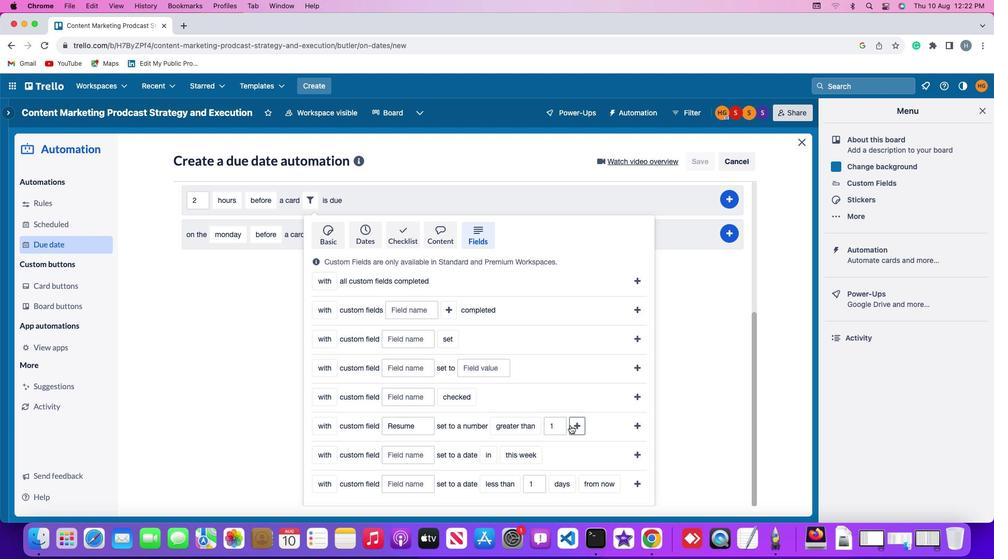 
Action: Mouse moved to (601, 427)
Screenshot: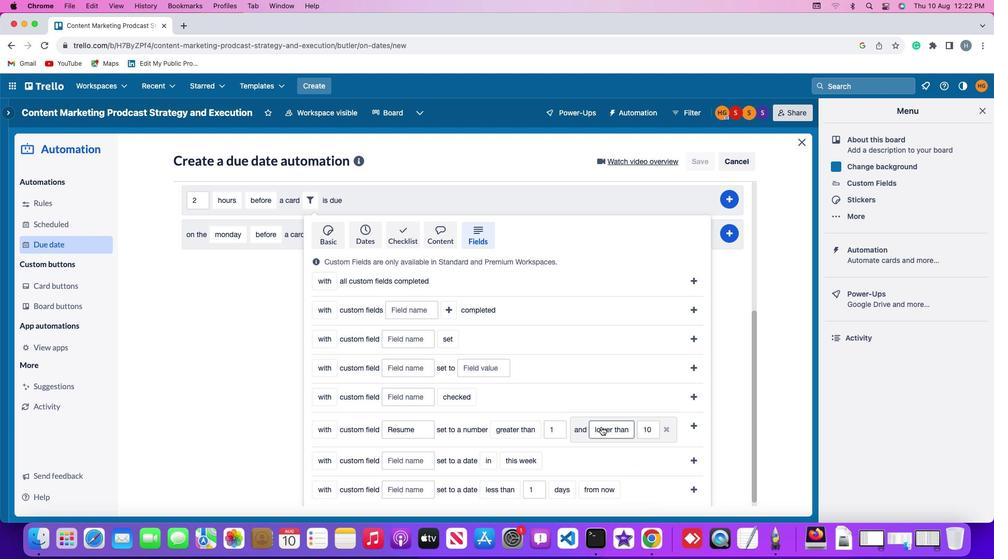 
Action: Mouse pressed left at (601, 427)
Screenshot: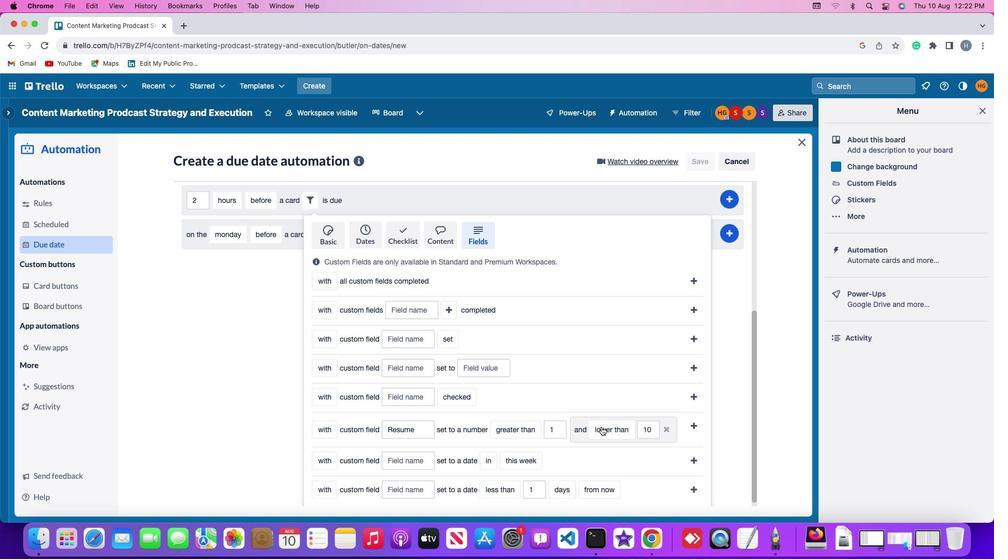 
Action: Mouse moved to (610, 394)
Screenshot: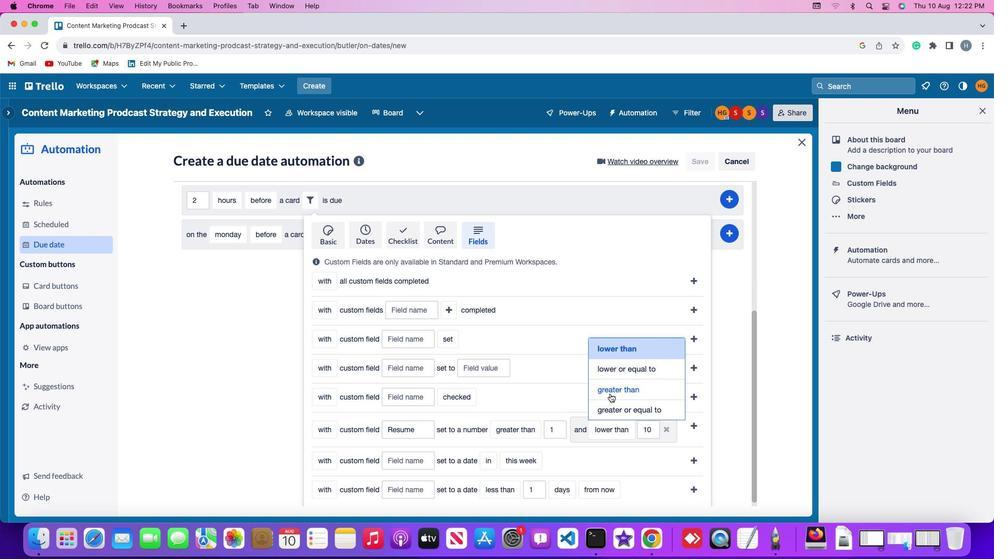 
Action: Mouse pressed left at (610, 394)
Screenshot: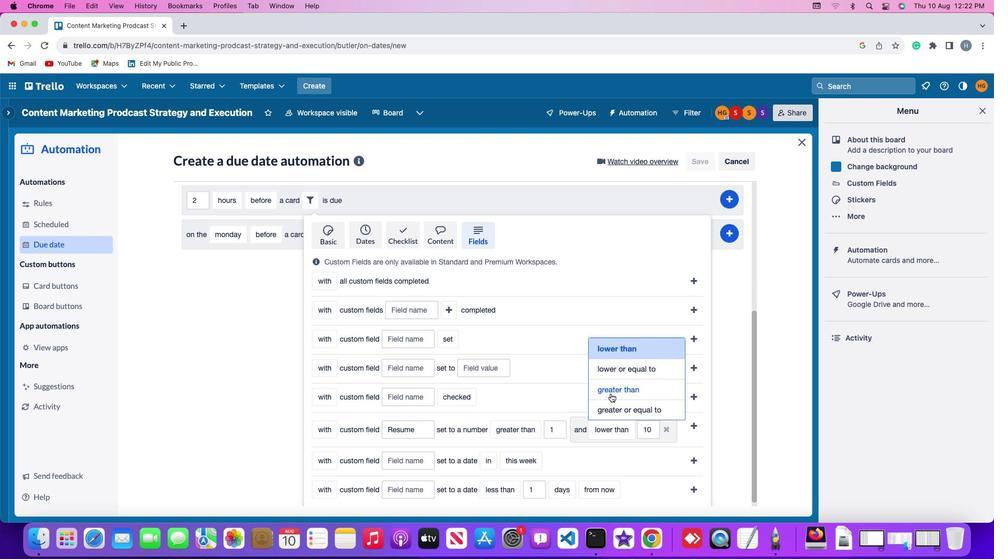 
Action: Mouse moved to (662, 428)
Screenshot: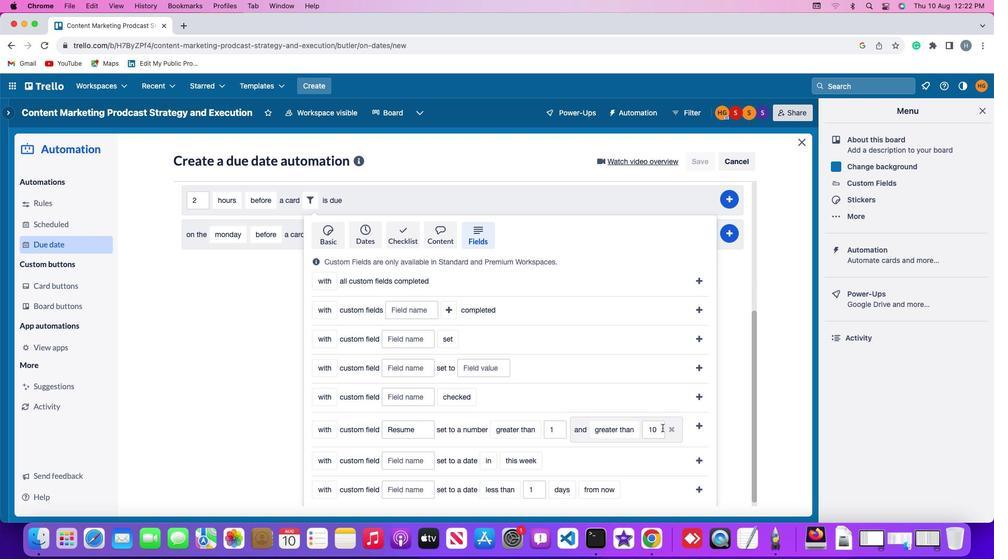 
Action: Mouse pressed left at (662, 428)
Screenshot: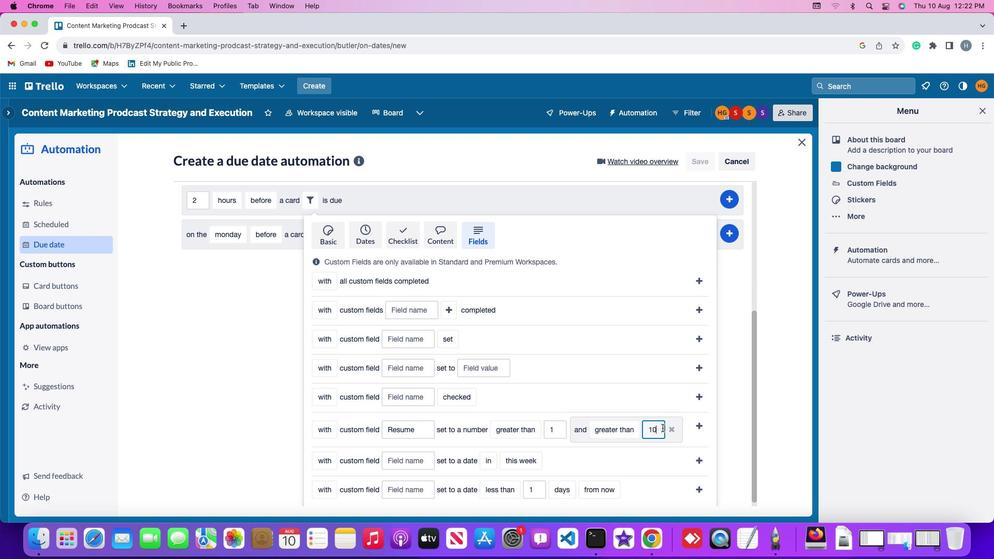 
Action: Key pressed Key.backspaceKey.backspace
Screenshot: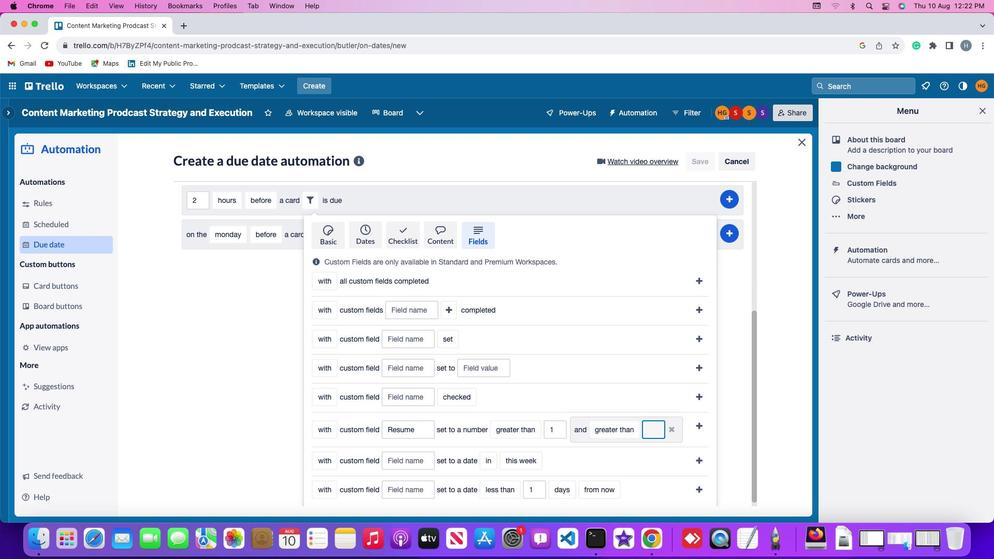 
Action: Mouse moved to (663, 427)
Screenshot: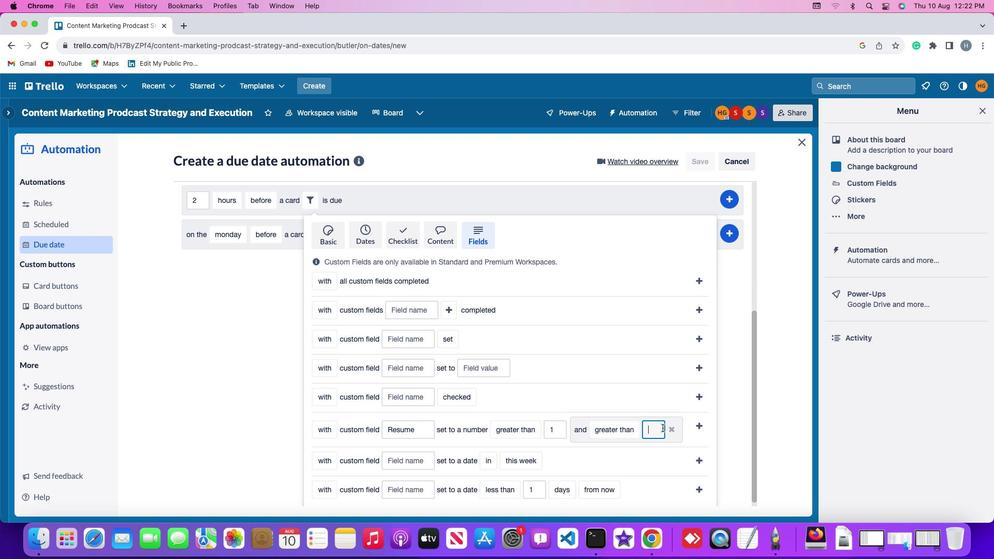 
Action: Key pressed '1'
Screenshot: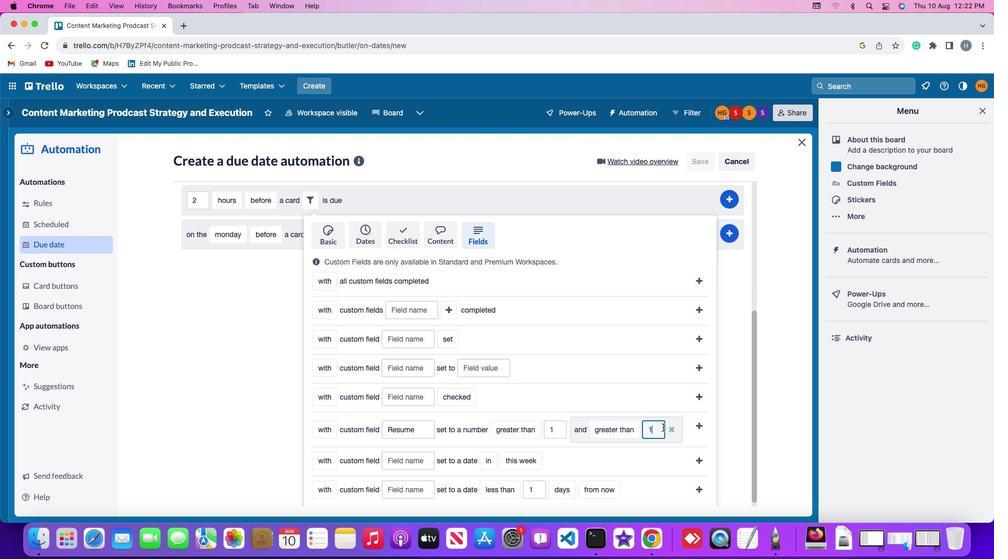 
Action: Mouse moved to (663, 427)
Screenshot: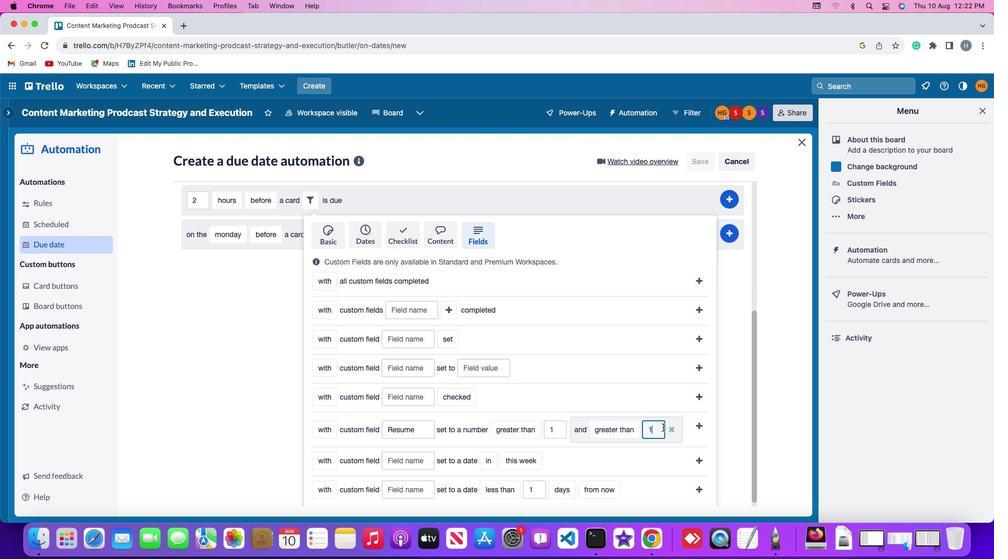 
Action: Key pressed '0'
Screenshot: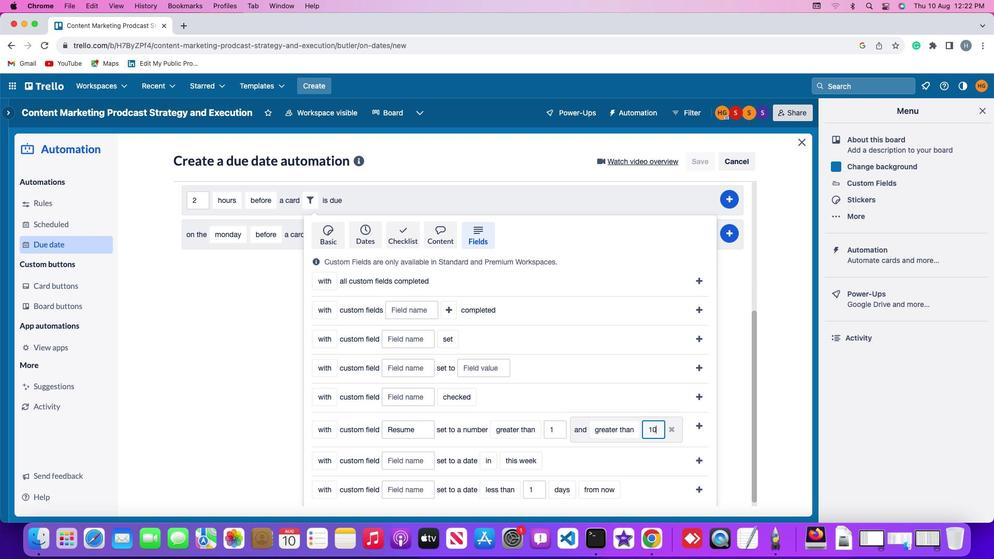 
Action: Mouse moved to (702, 423)
Screenshot: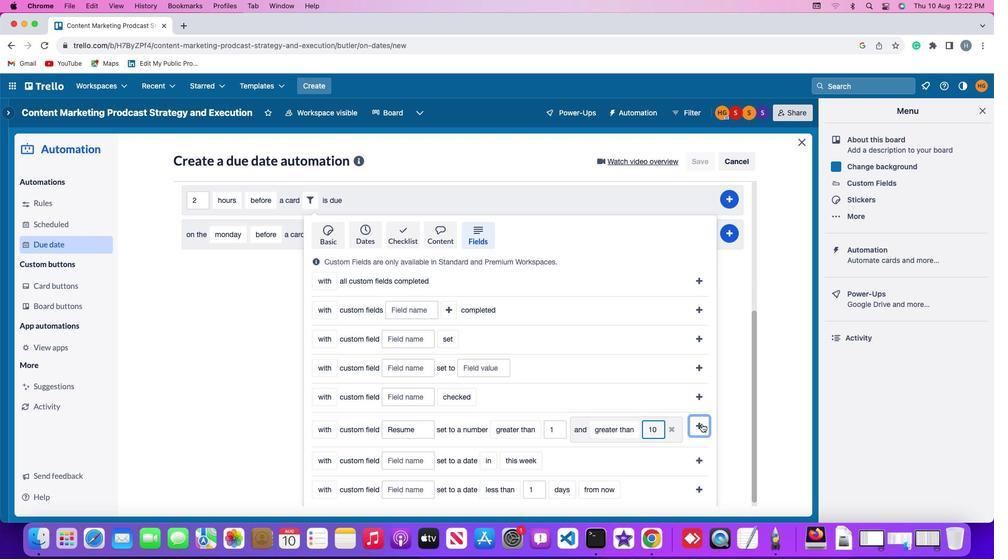 
Action: Mouse pressed left at (702, 423)
Screenshot: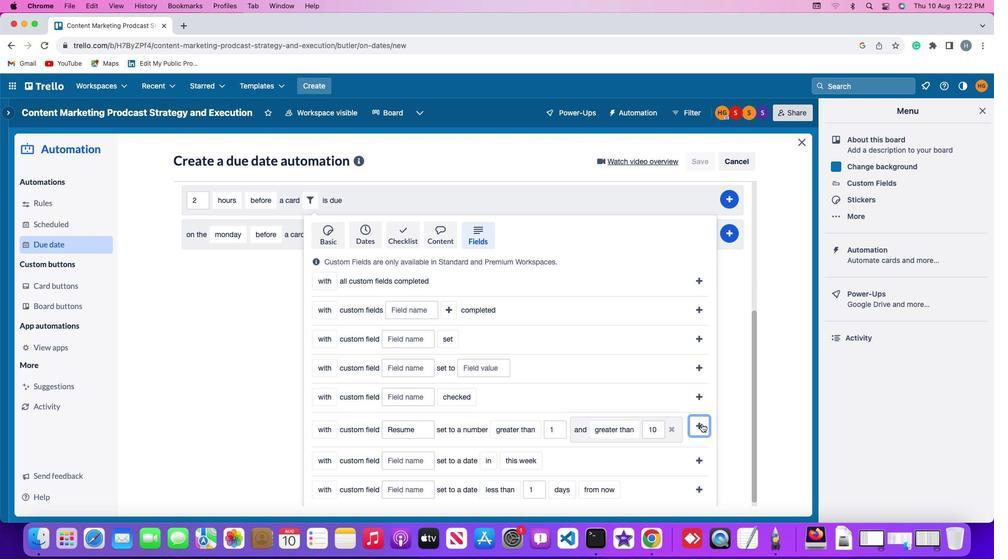 
Action: Mouse moved to (733, 411)
Screenshot: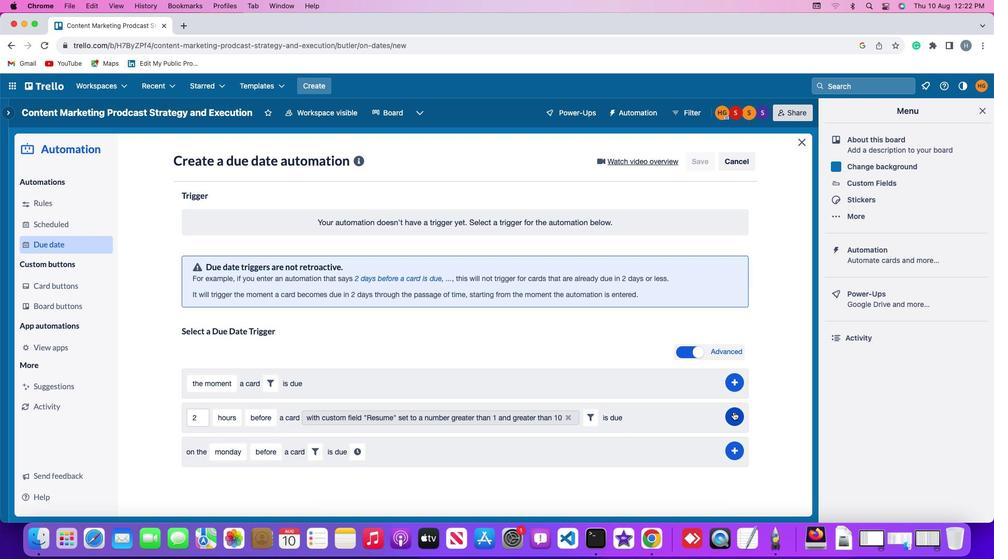 
Action: Mouse pressed left at (733, 411)
Screenshot: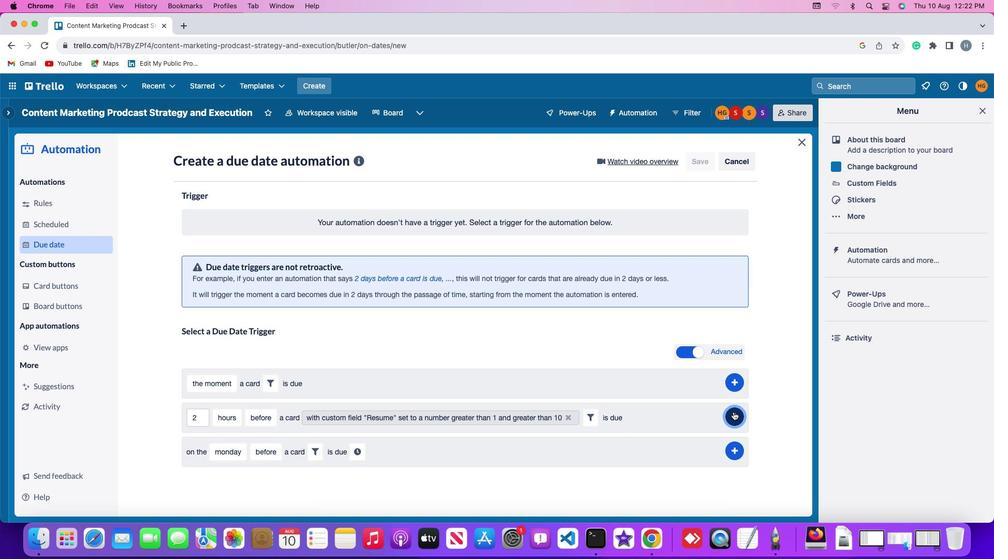 
Action: Mouse moved to (783, 347)
Screenshot: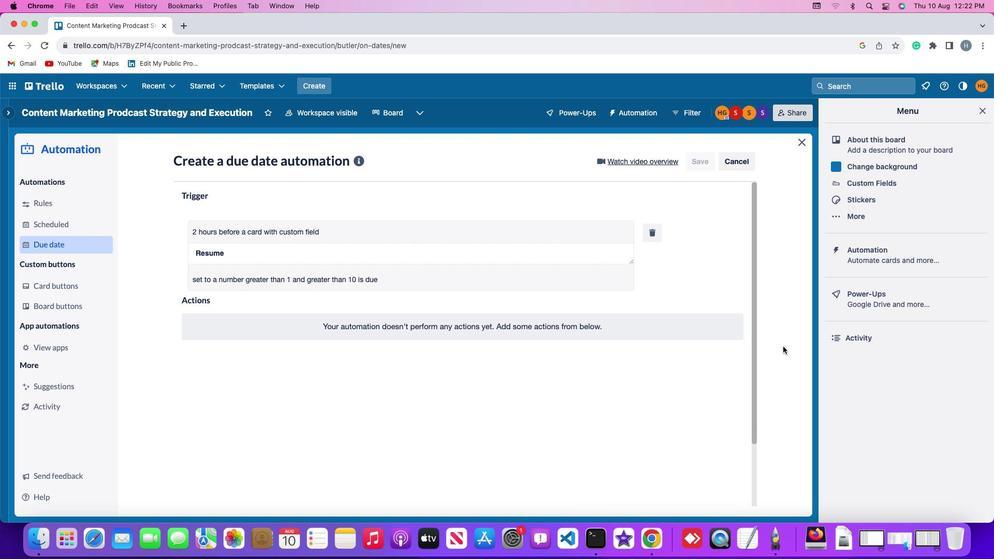 
